 Task: Look for space in Bichena, Ethiopia from 7th July, 2023 to 15th July, 2023 for 6 adults in price range Rs.15000 to Rs.20000. Place can be entire place with 3 bedrooms having 3 beds and 3 bathrooms. Property type can be house, flat, hotel. Booking option can be shelf check-in. Required host language is English.
Action: Mouse moved to (366, 79)
Screenshot: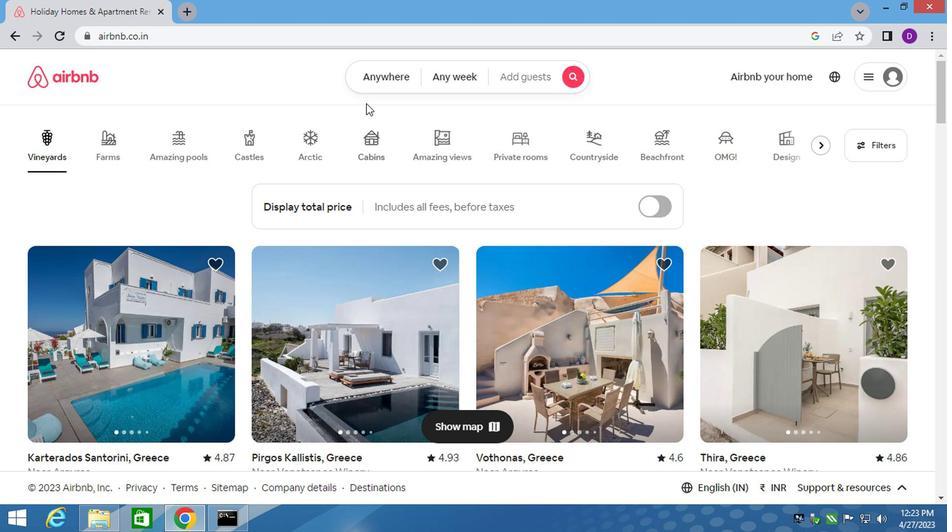 
Action: Mouse pressed left at (366, 79)
Screenshot: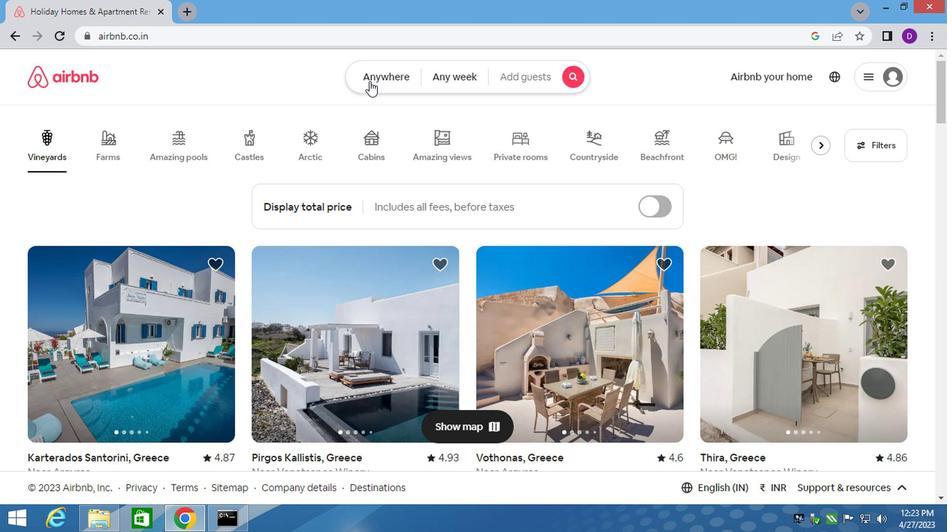 
Action: Mouse moved to (228, 132)
Screenshot: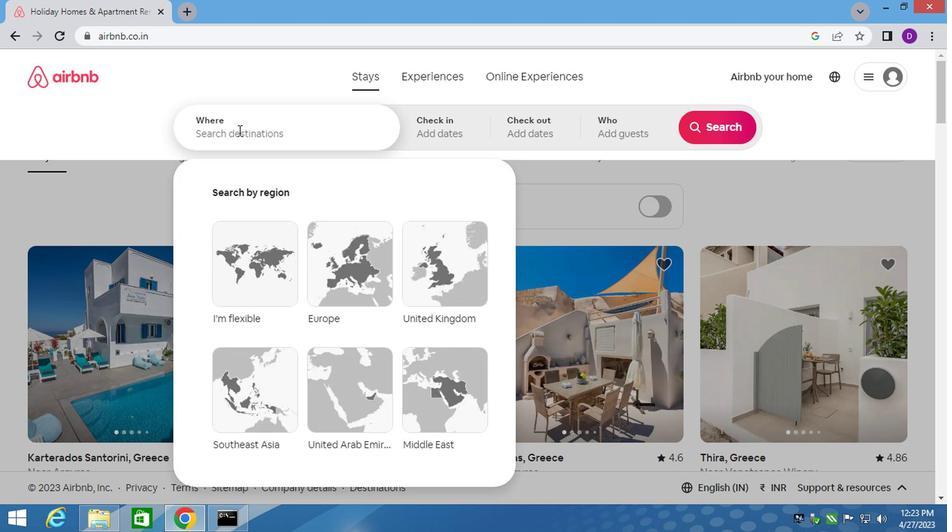 
Action: Mouse pressed left at (228, 132)
Screenshot: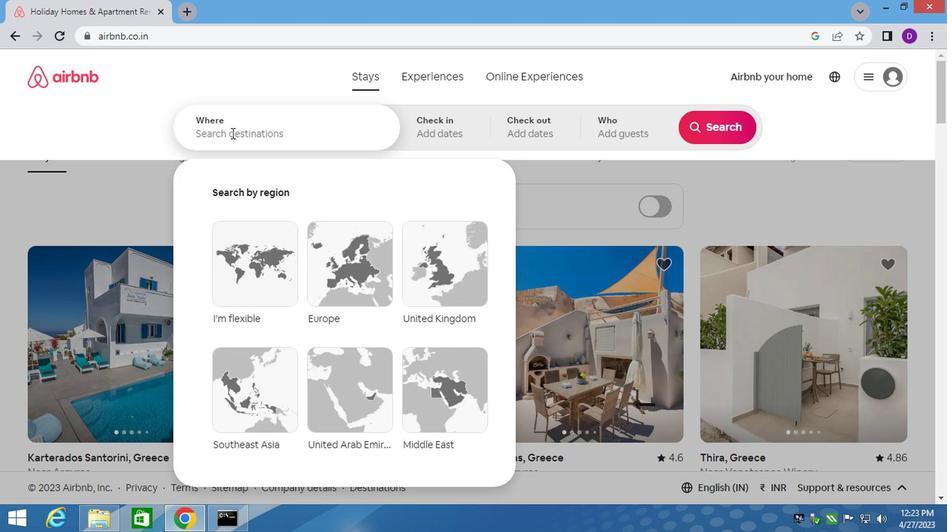 
Action: Key pressed <Key.shift>BICHENA,<Key.space><Key.shift>
Screenshot: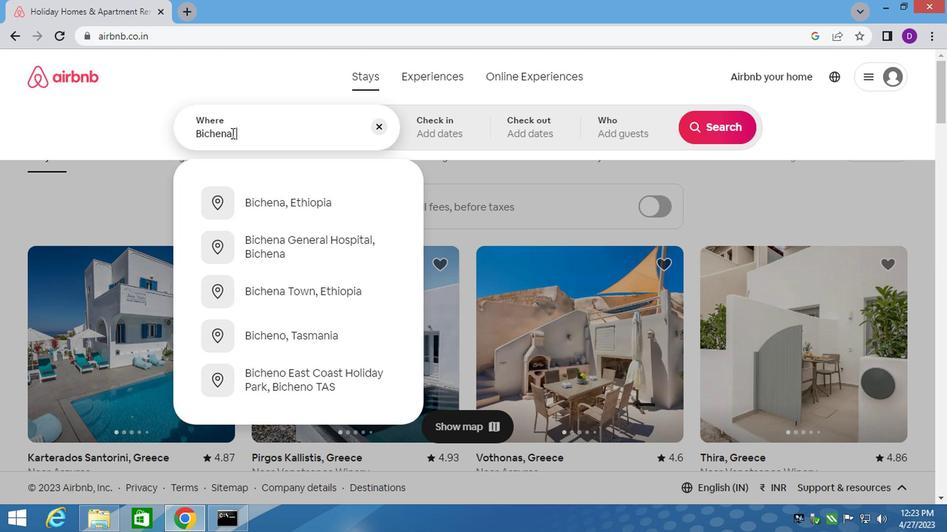 
Action: Mouse moved to (255, 190)
Screenshot: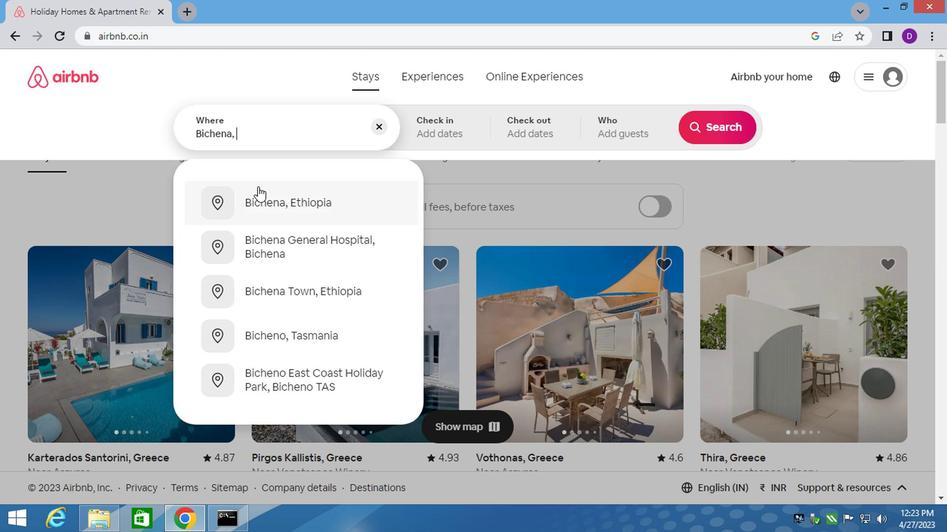 
Action: Mouse pressed left at (255, 190)
Screenshot: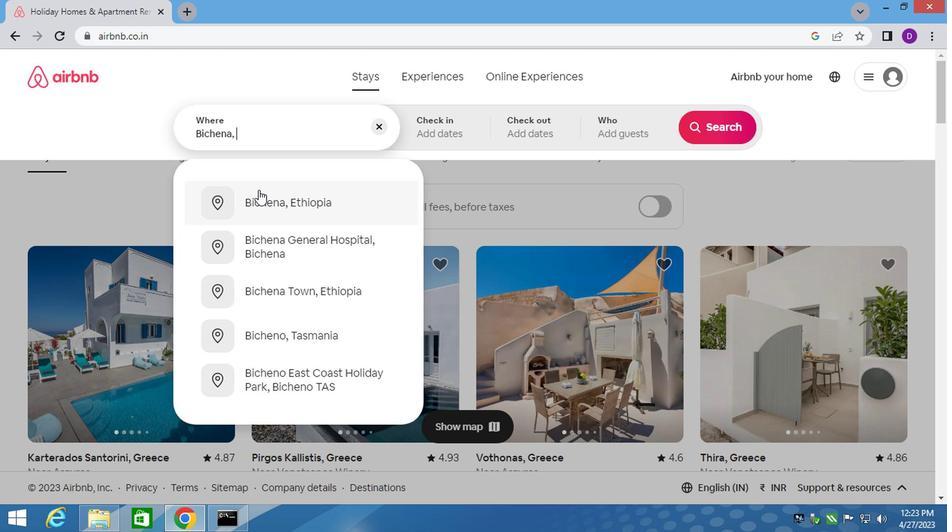 
Action: Mouse moved to (696, 238)
Screenshot: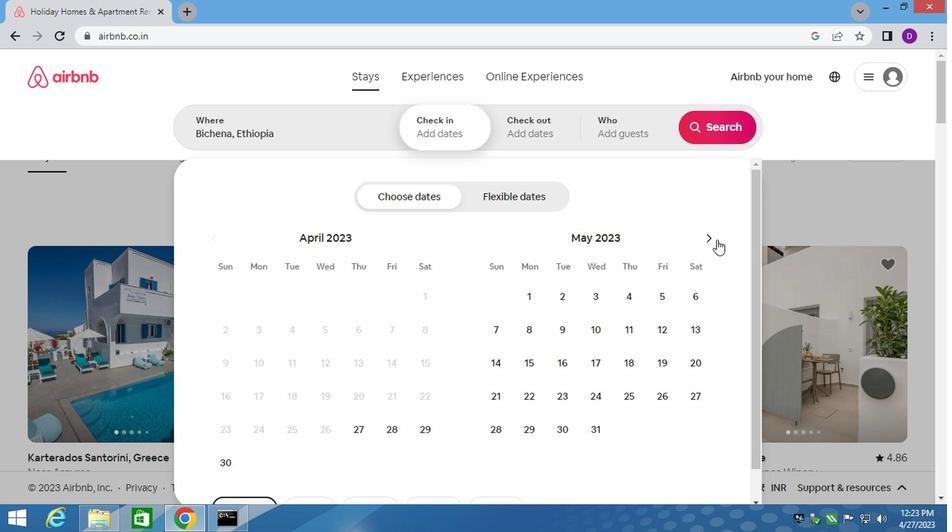 
Action: Mouse pressed left at (696, 238)
Screenshot: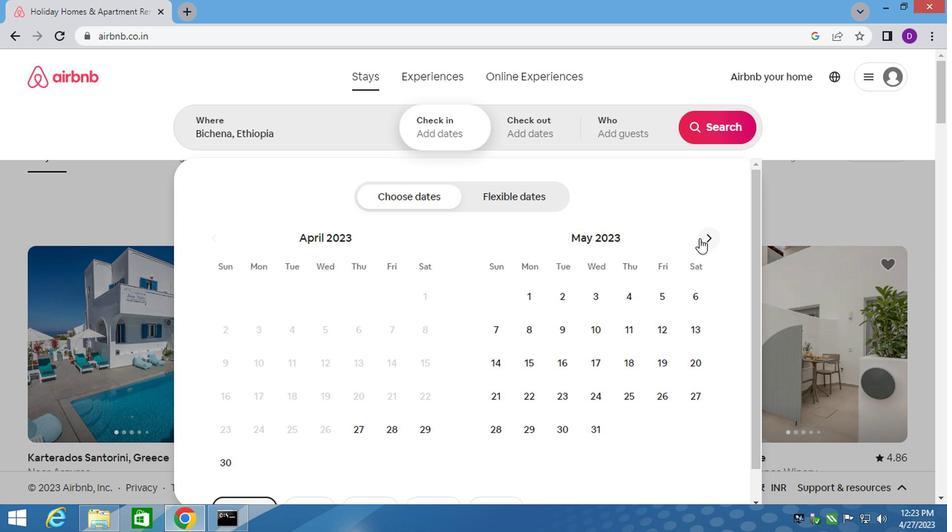 
Action: Mouse moved to (701, 238)
Screenshot: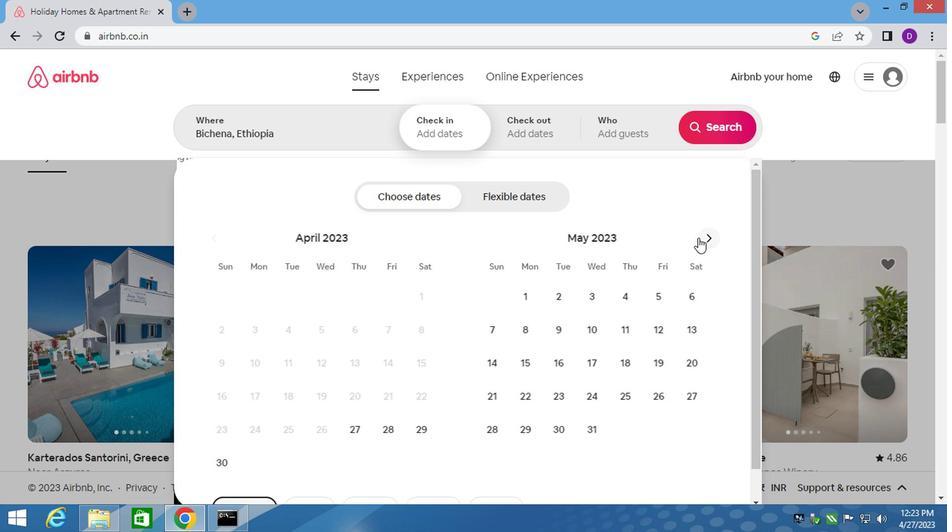 
Action: Mouse pressed left at (701, 238)
Screenshot: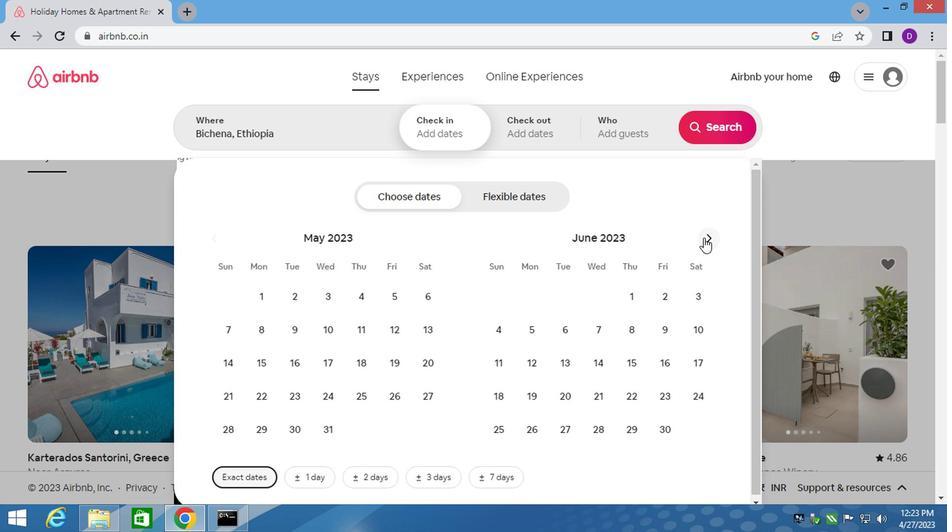 
Action: Mouse moved to (655, 325)
Screenshot: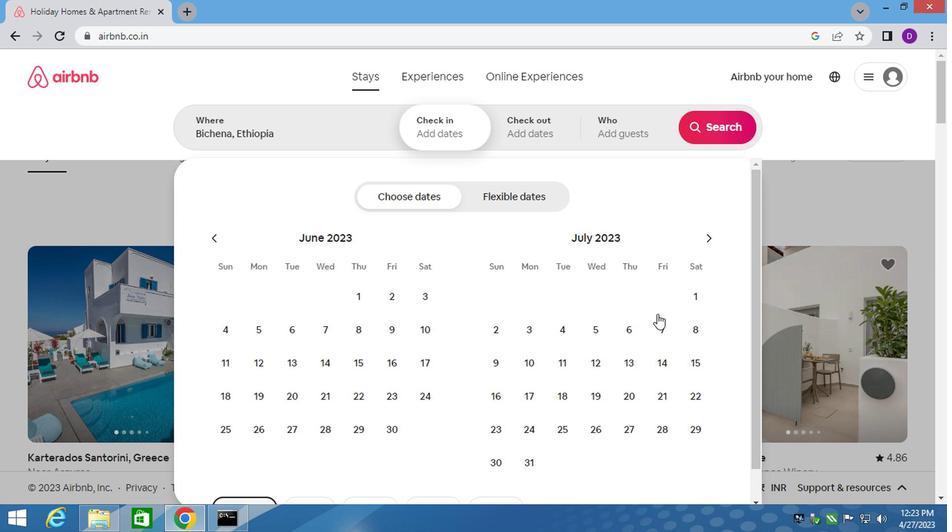
Action: Mouse pressed left at (655, 325)
Screenshot: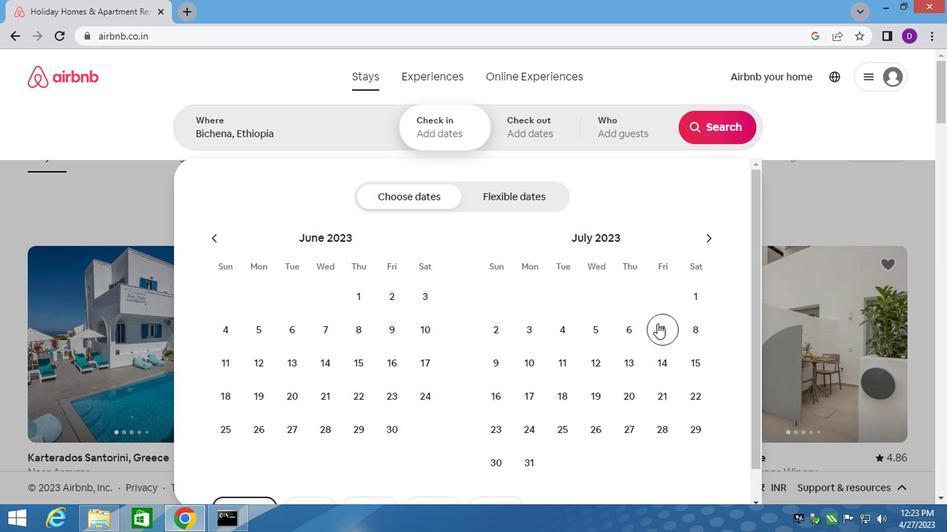 
Action: Mouse moved to (678, 356)
Screenshot: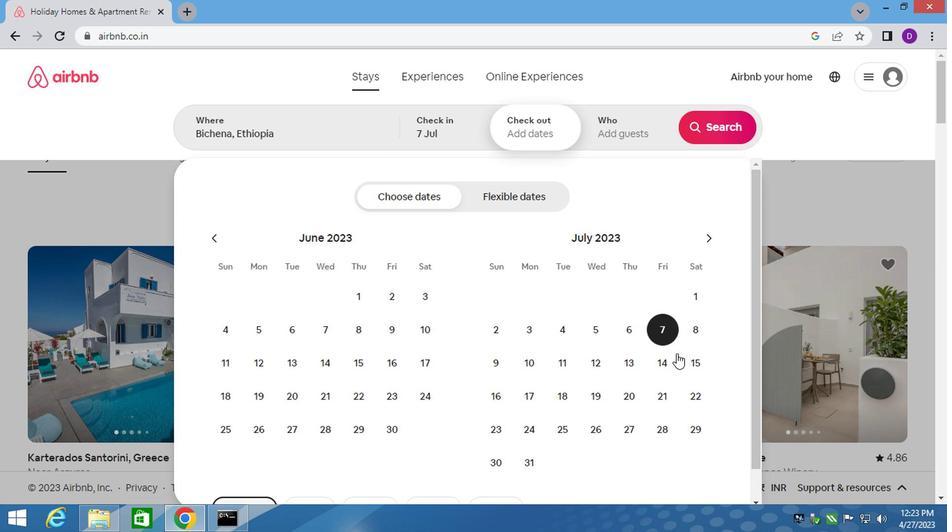 
Action: Mouse pressed left at (678, 356)
Screenshot: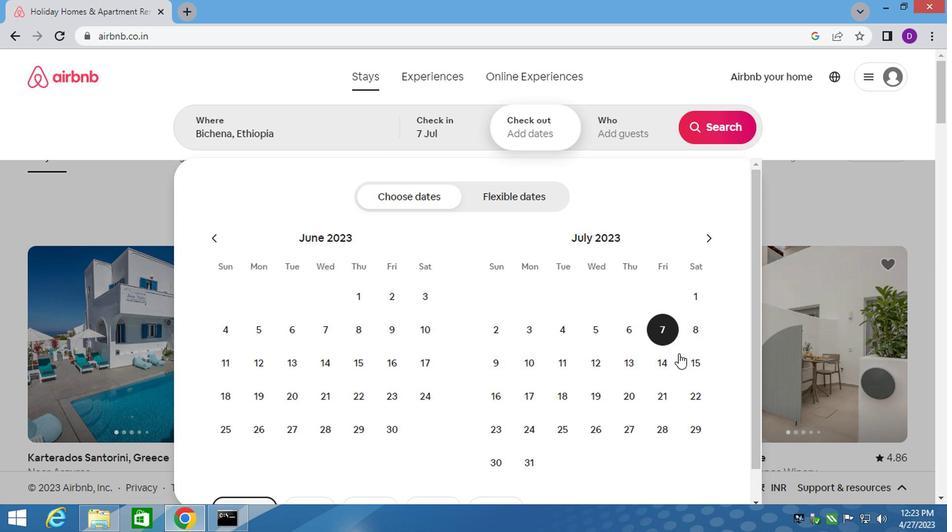 
Action: Mouse moved to (695, 363)
Screenshot: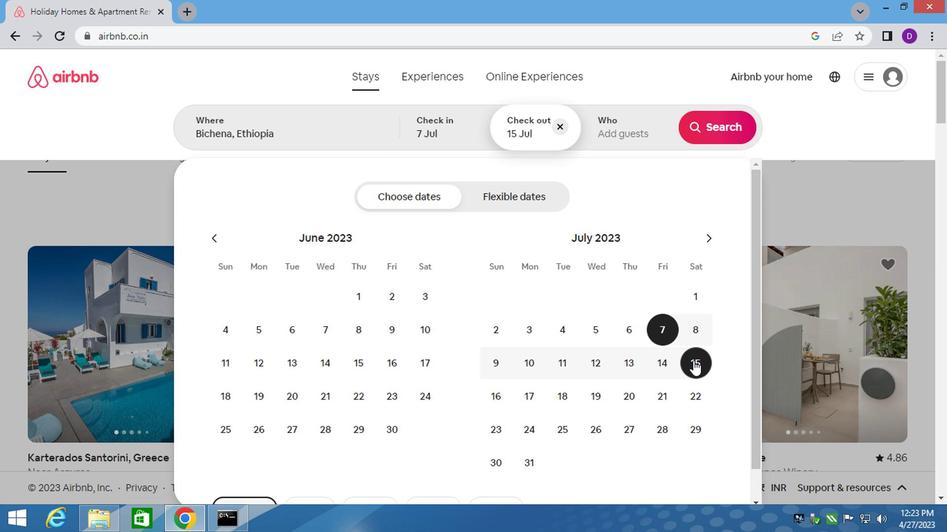 
Action: Mouse pressed left at (695, 363)
Screenshot: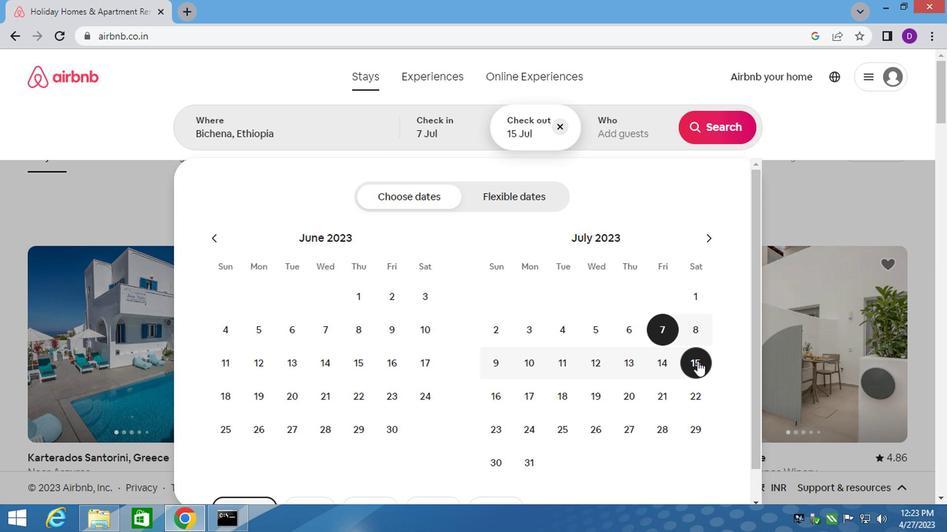 
Action: Mouse moved to (613, 122)
Screenshot: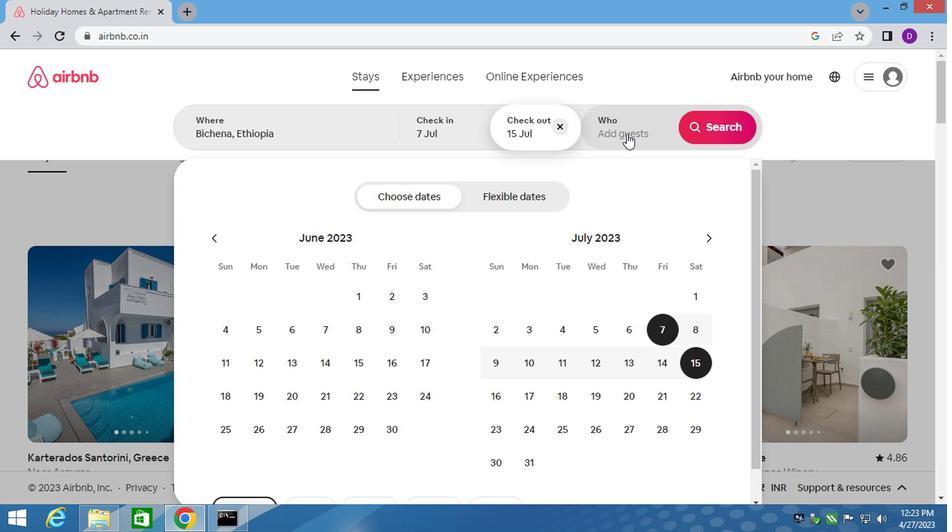 
Action: Mouse pressed left at (613, 122)
Screenshot: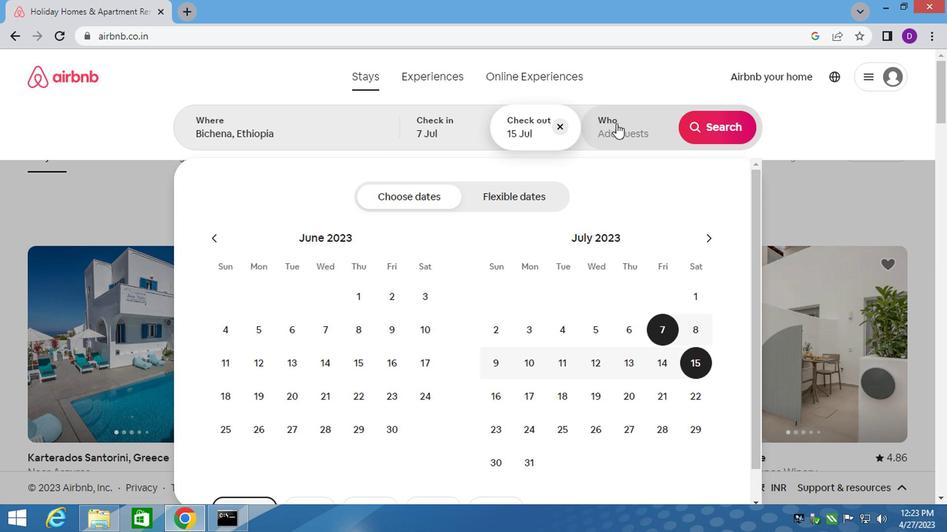 
Action: Mouse moved to (718, 205)
Screenshot: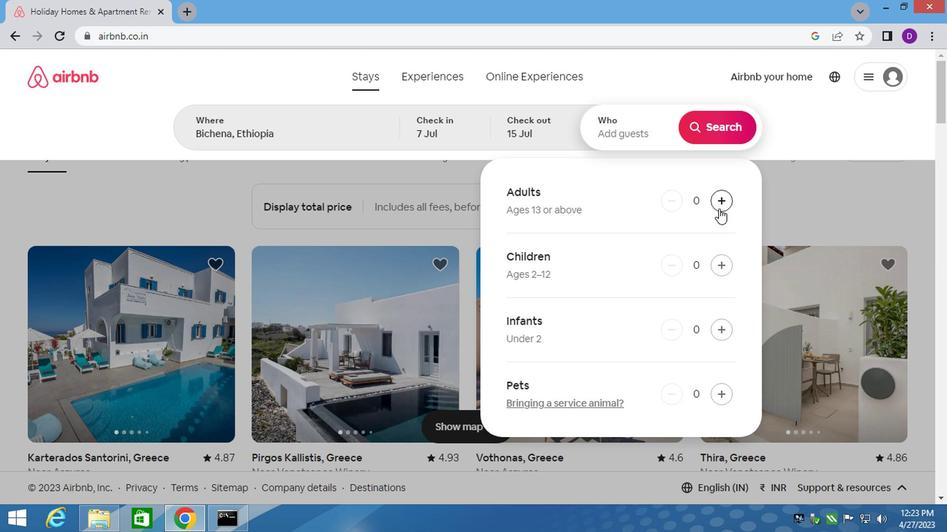 
Action: Mouse pressed left at (718, 205)
Screenshot: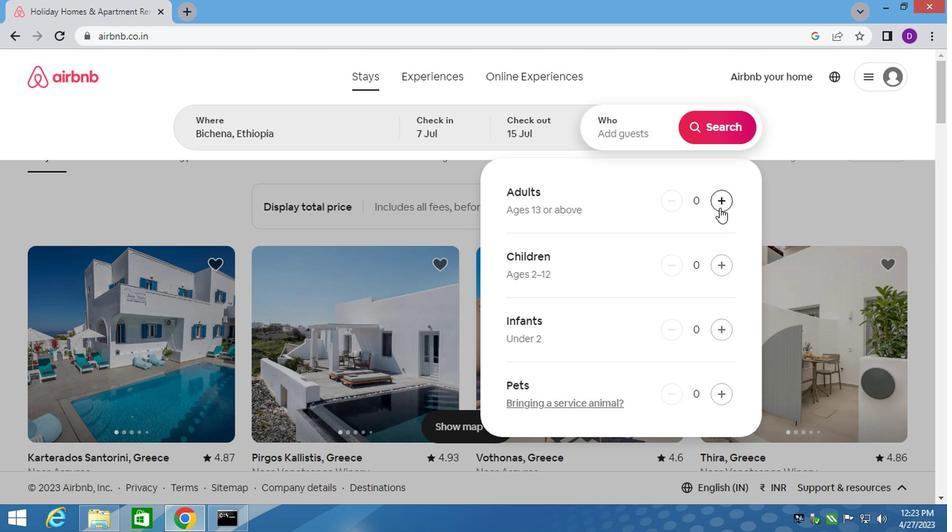 
Action: Mouse pressed left at (718, 205)
Screenshot: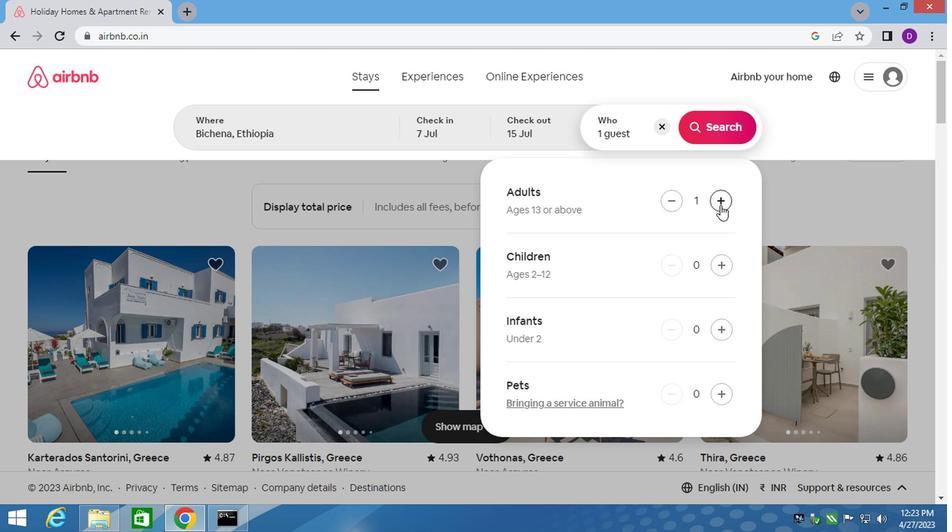 
Action: Mouse pressed left at (718, 205)
Screenshot: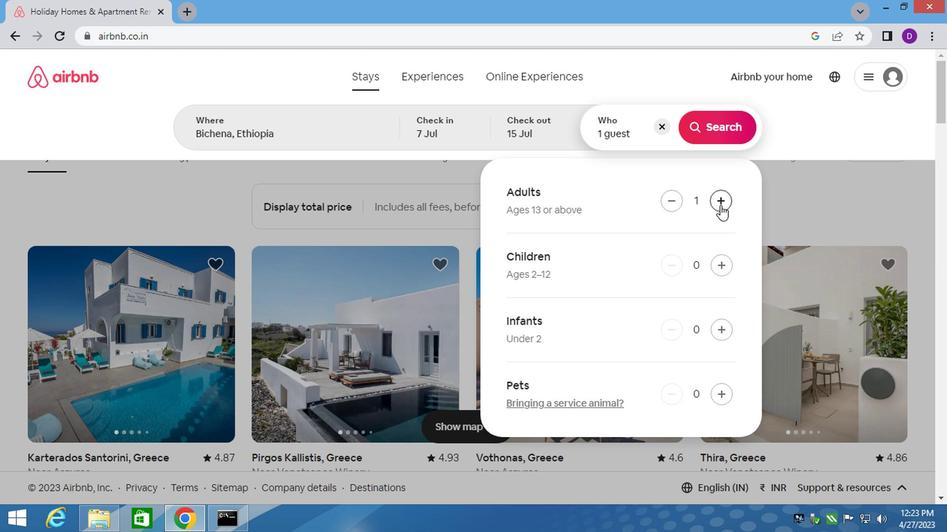 
Action: Mouse pressed left at (718, 205)
Screenshot: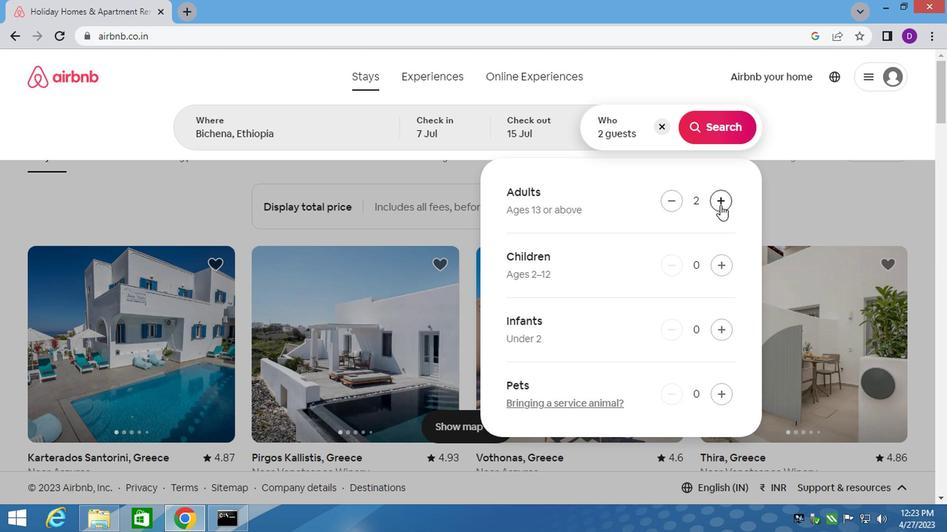 
Action: Mouse pressed left at (718, 205)
Screenshot: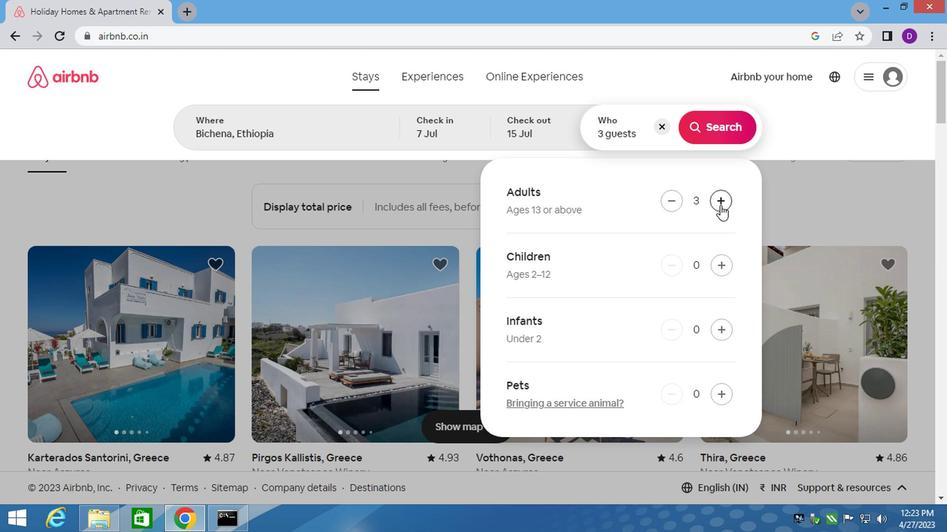 
Action: Mouse pressed left at (718, 205)
Screenshot: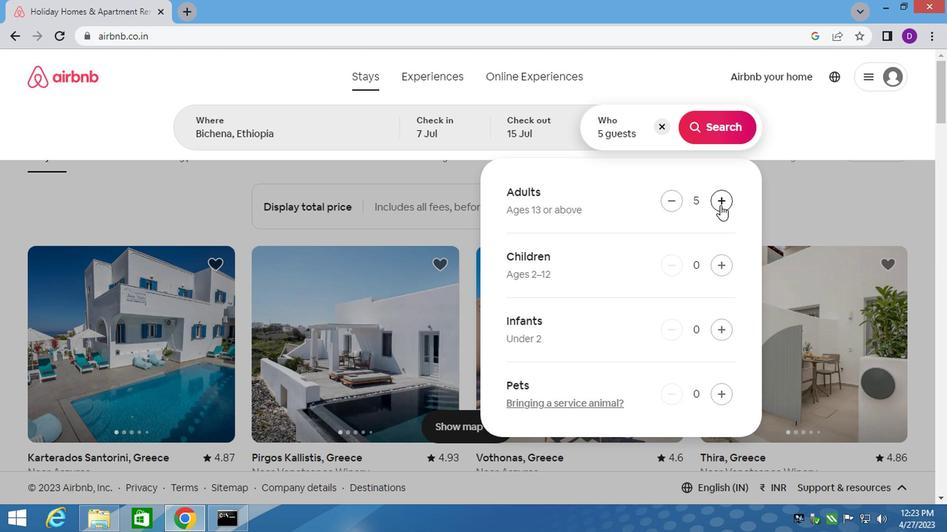 
Action: Mouse moved to (707, 124)
Screenshot: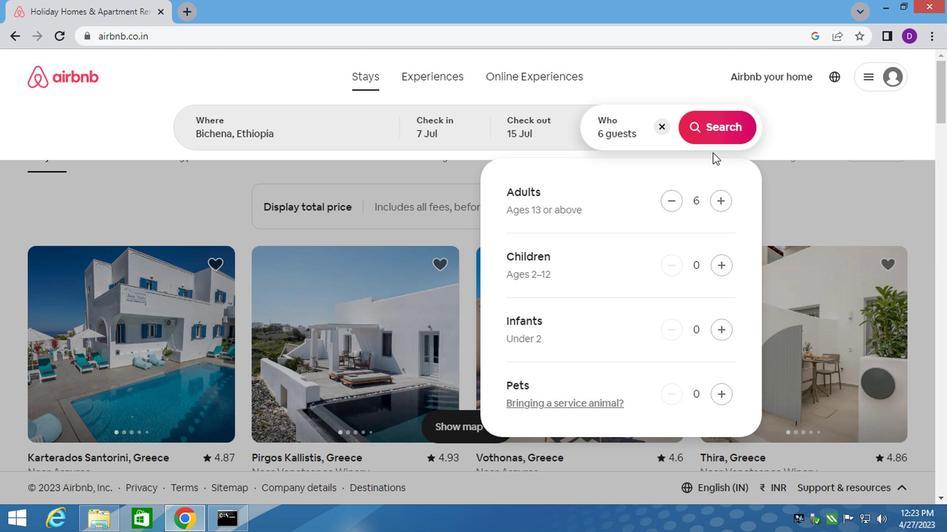 
Action: Mouse pressed left at (707, 124)
Screenshot: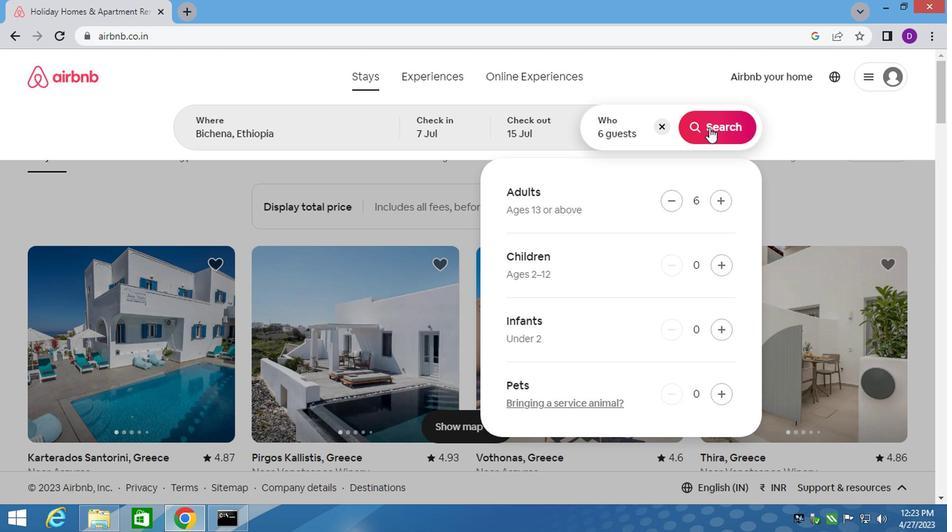 
Action: Mouse moved to (872, 132)
Screenshot: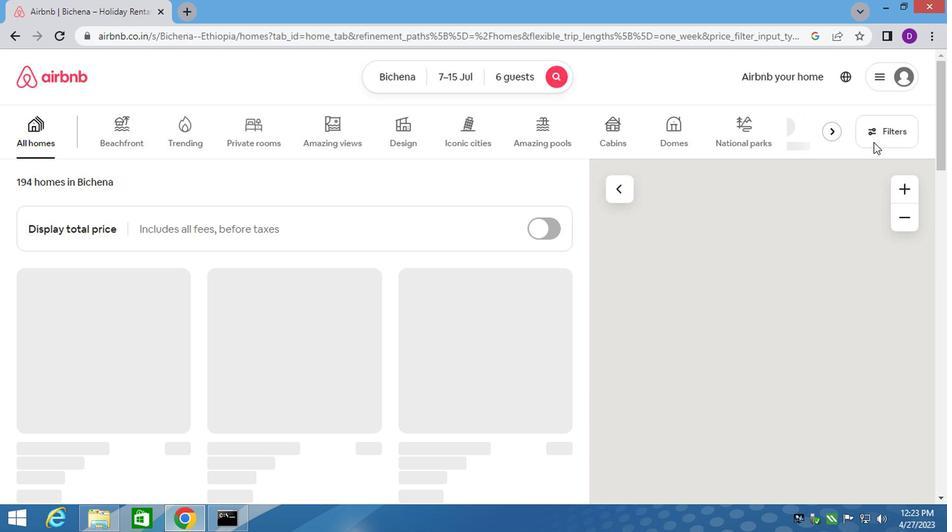 
Action: Mouse pressed left at (872, 132)
Screenshot: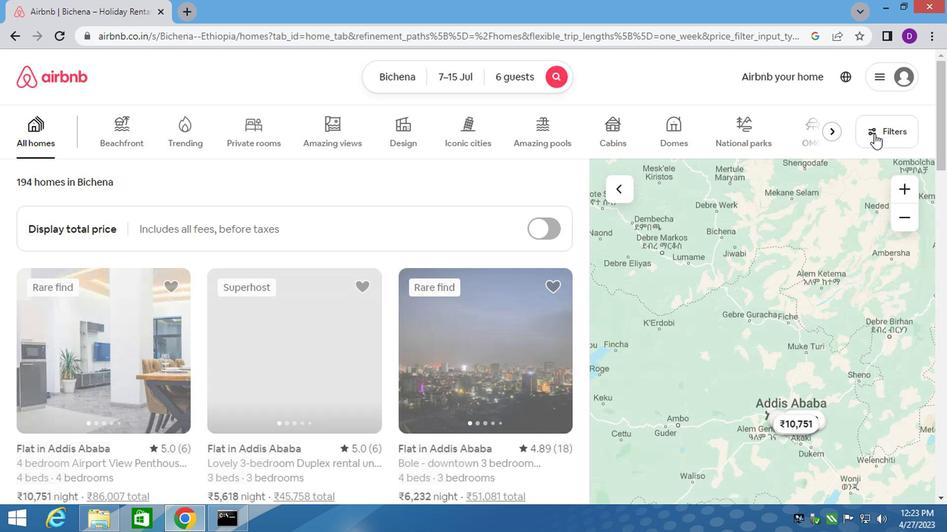 
Action: Mouse moved to (283, 310)
Screenshot: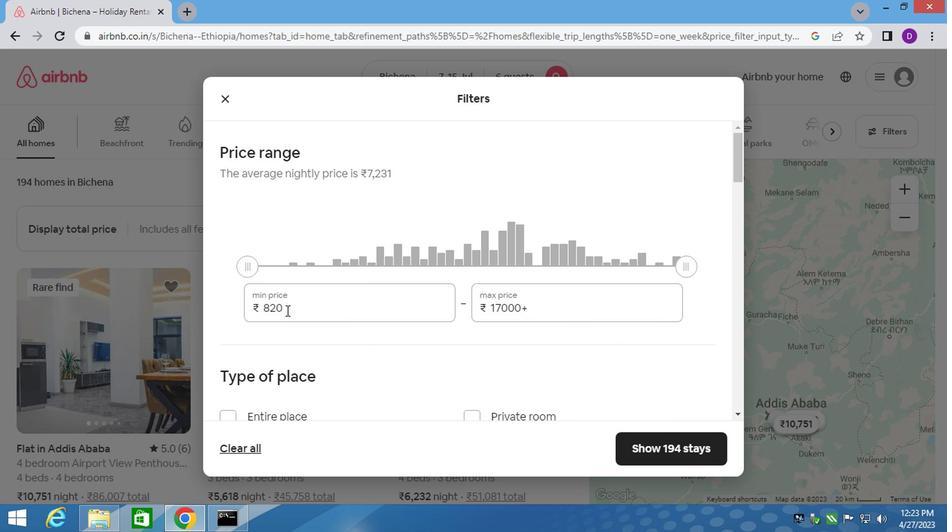 
Action: Mouse pressed left at (283, 310)
Screenshot: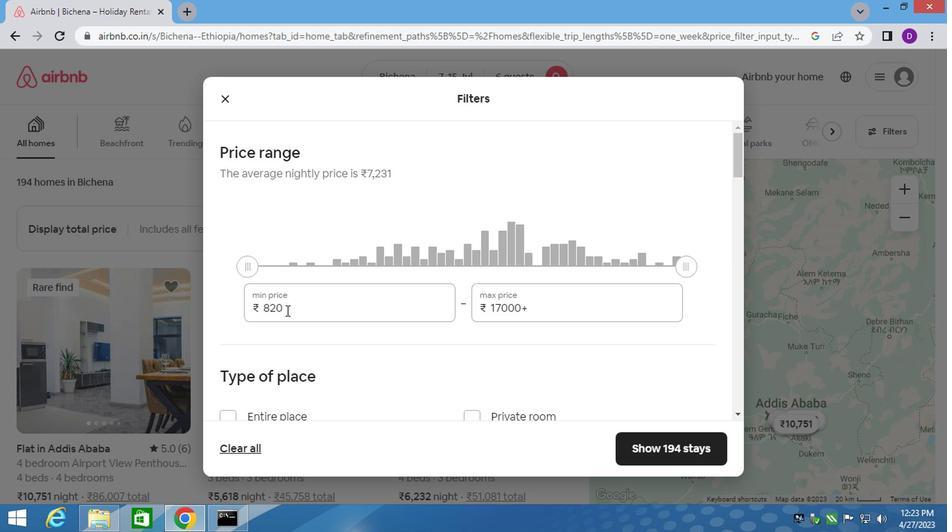 
Action: Mouse pressed left at (283, 310)
Screenshot: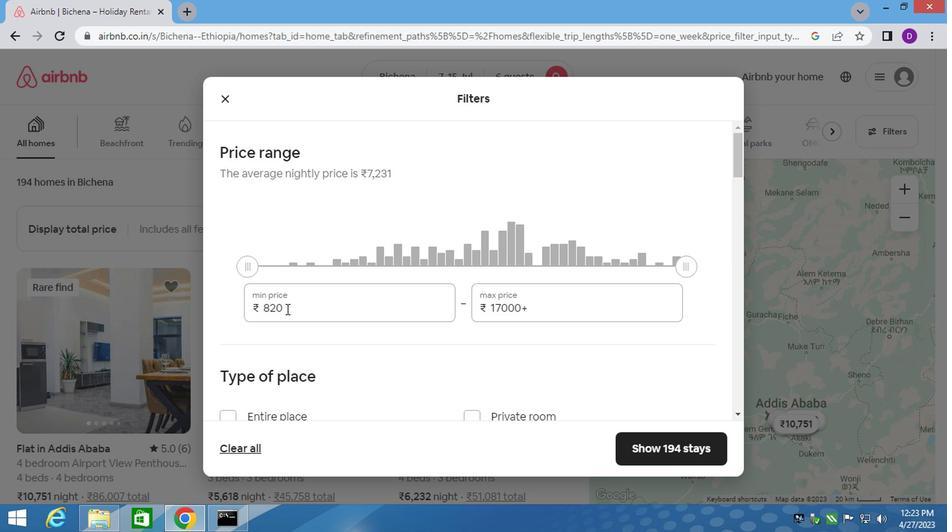 
Action: Mouse moved to (266, 305)
Screenshot: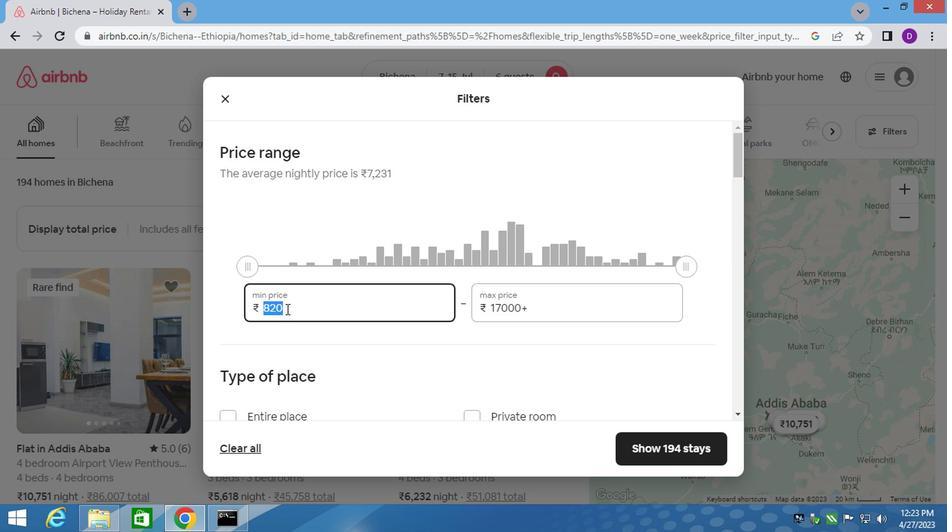 
Action: Key pressed 15000<Key.tab>20000
Screenshot: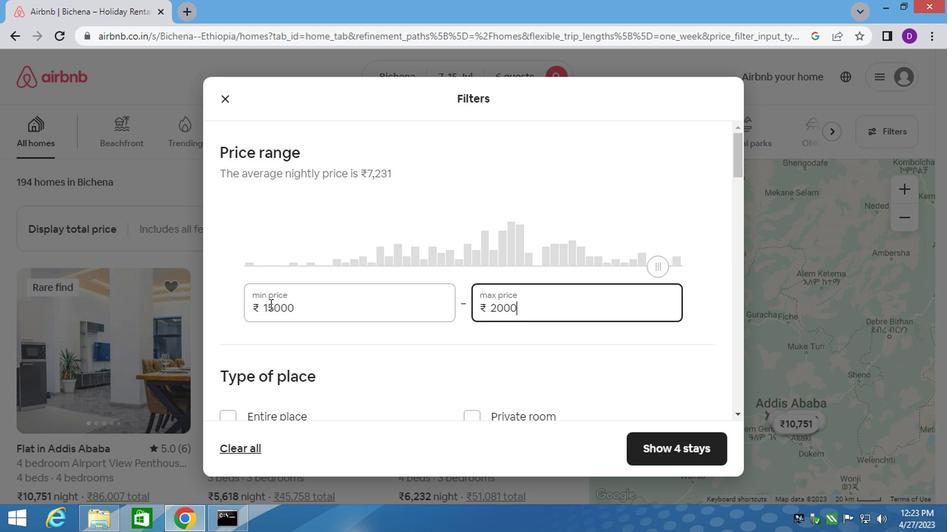 
Action: Mouse moved to (264, 310)
Screenshot: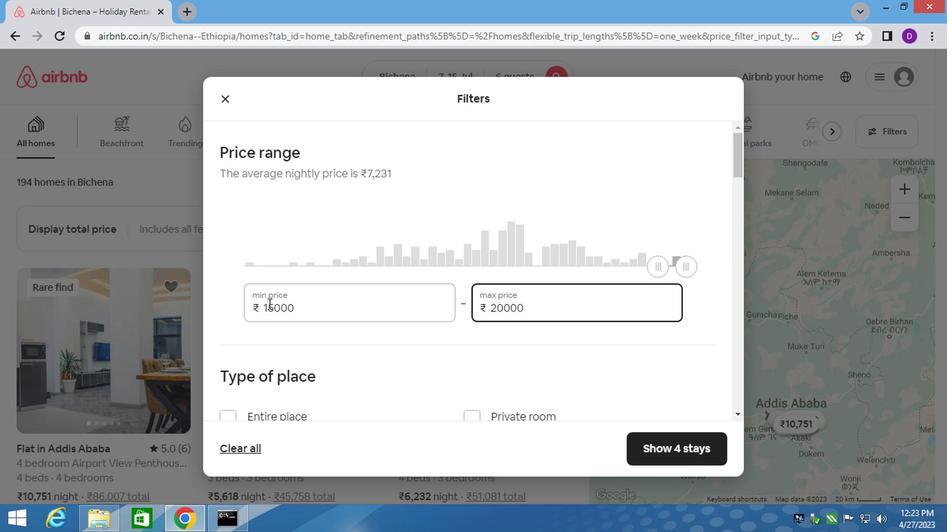 
Action: Mouse scrolled (264, 310) with delta (0, 0)
Screenshot: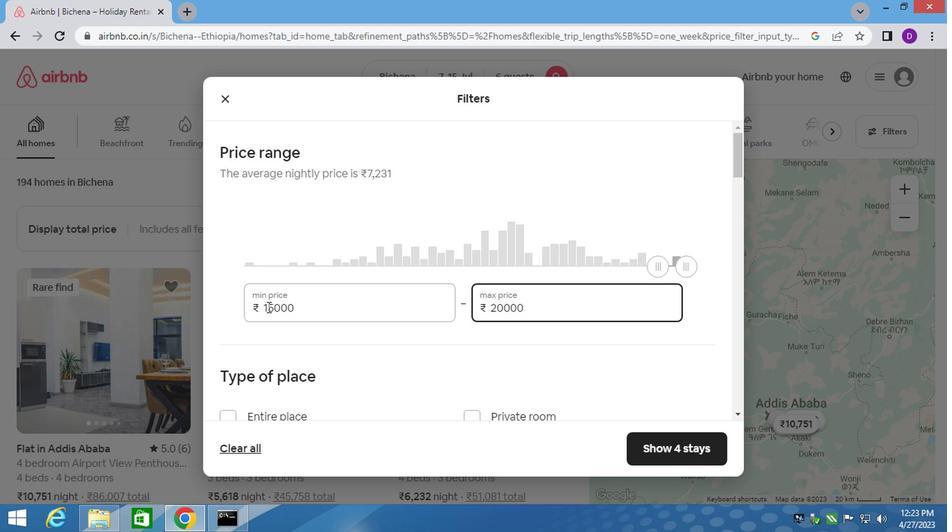 
Action: Mouse scrolled (264, 310) with delta (0, 0)
Screenshot: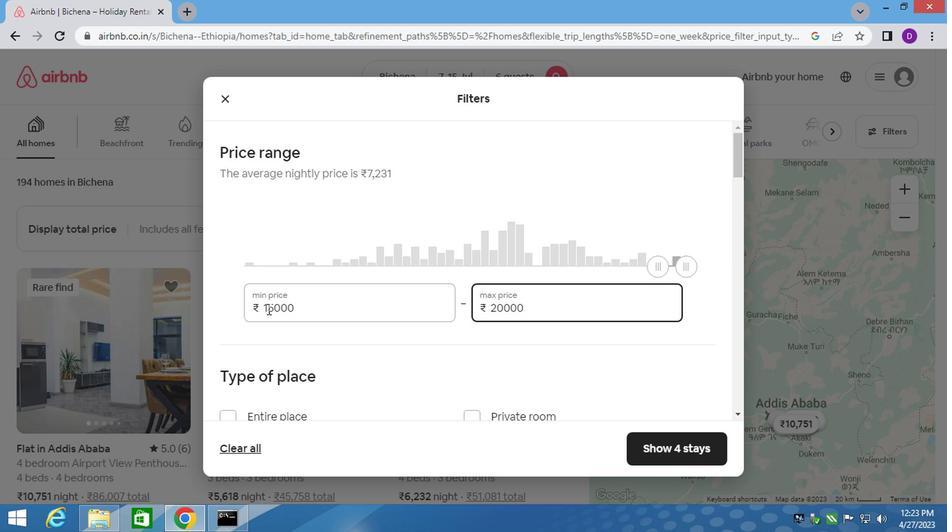 
Action: Mouse moved to (225, 290)
Screenshot: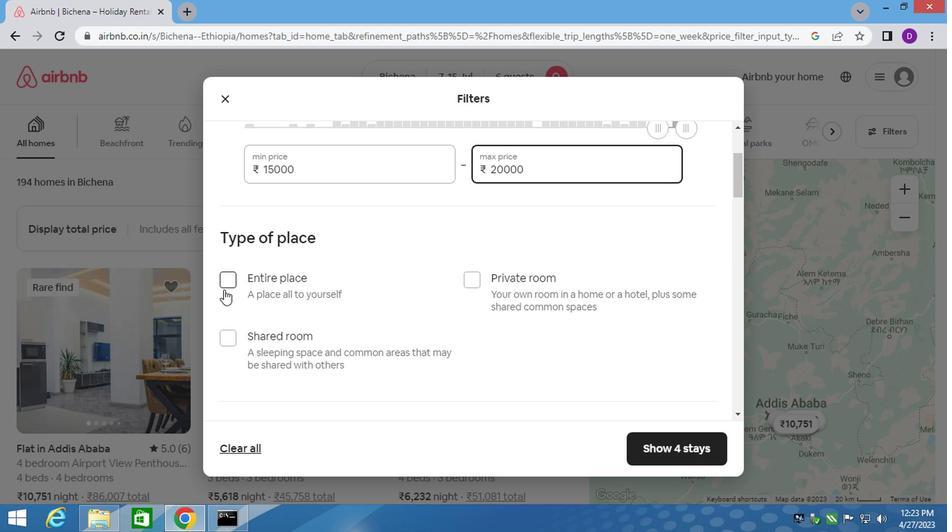 
Action: Mouse pressed left at (225, 290)
Screenshot: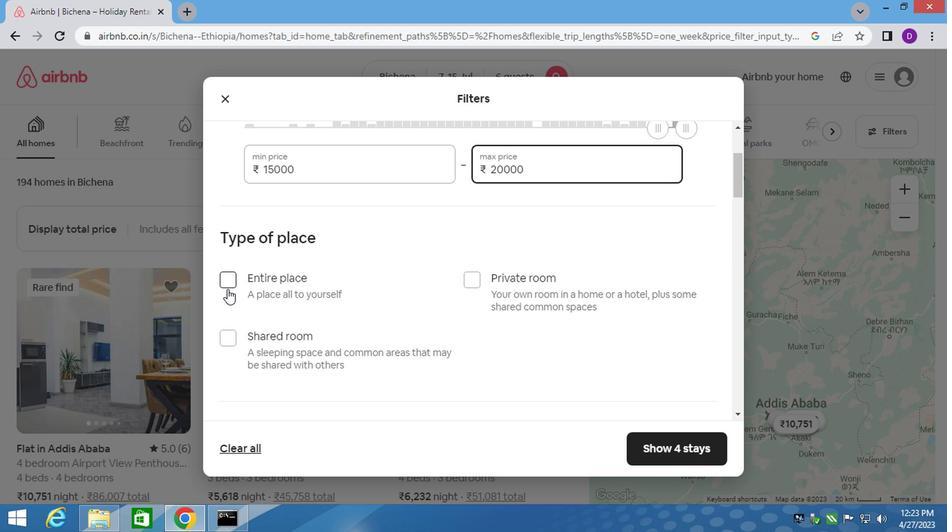
Action: Mouse moved to (228, 287)
Screenshot: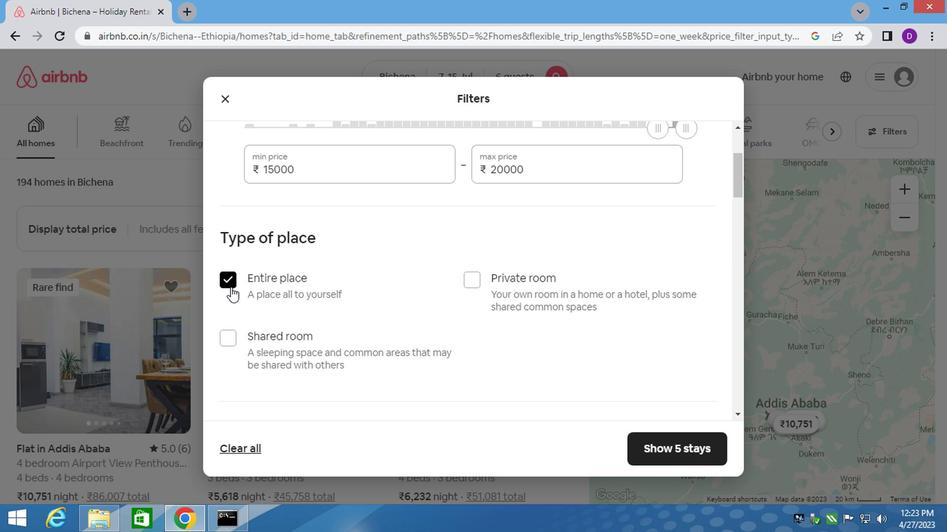 
Action: Mouse scrolled (228, 287) with delta (0, 0)
Screenshot: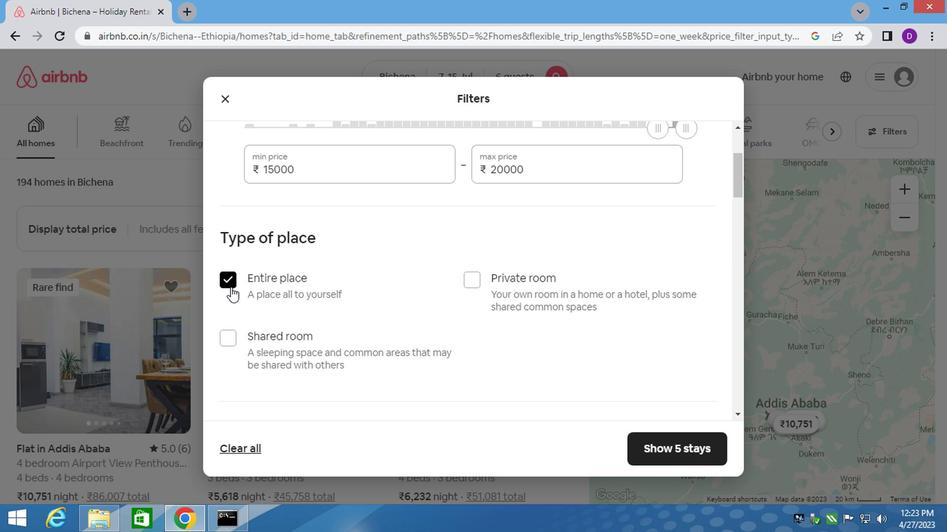 
Action: Mouse moved to (228, 287)
Screenshot: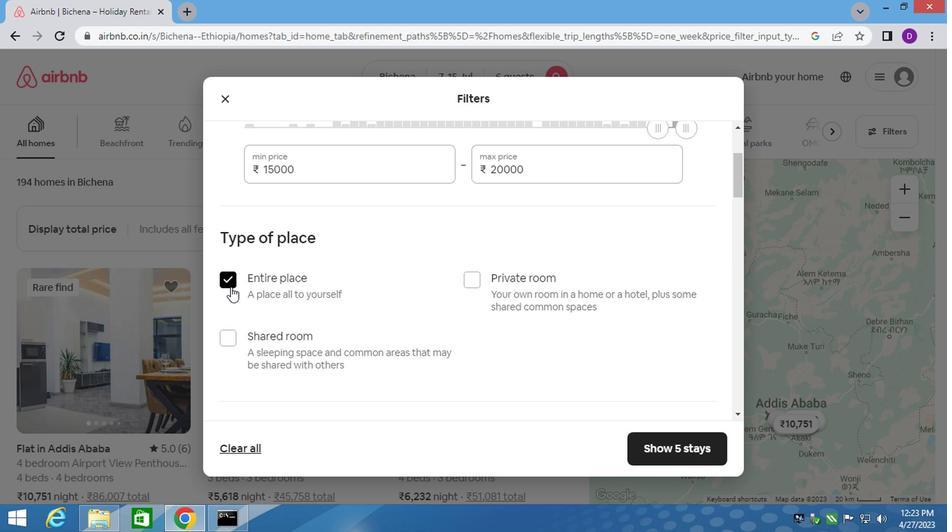 
Action: Mouse scrolled (228, 287) with delta (0, 0)
Screenshot: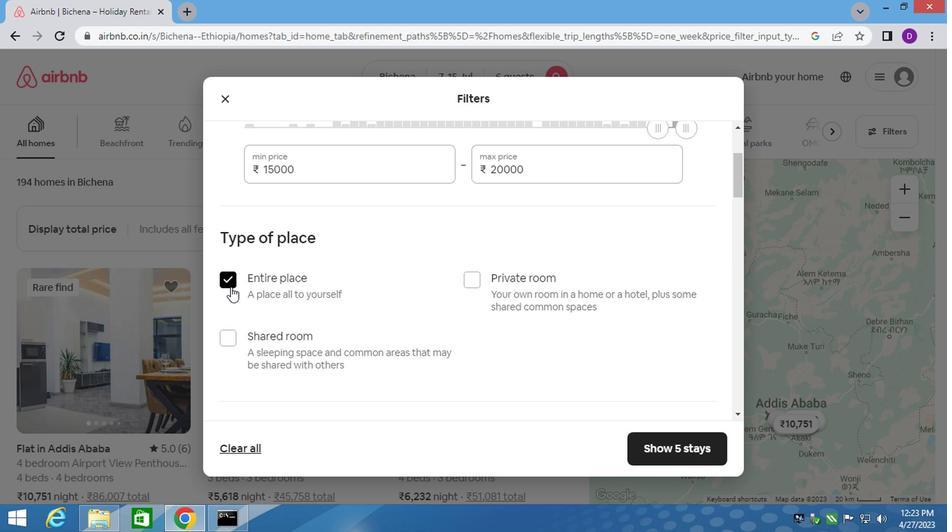 
Action: Mouse moved to (229, 287)
Screenshot: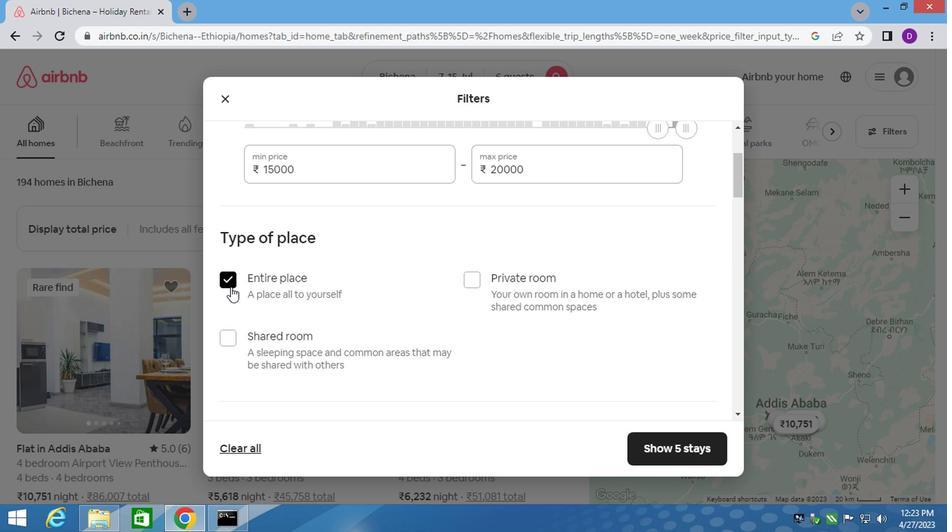 
Action: Mouse scrolled (229, 286) with delta (0, 0)
Screenshot: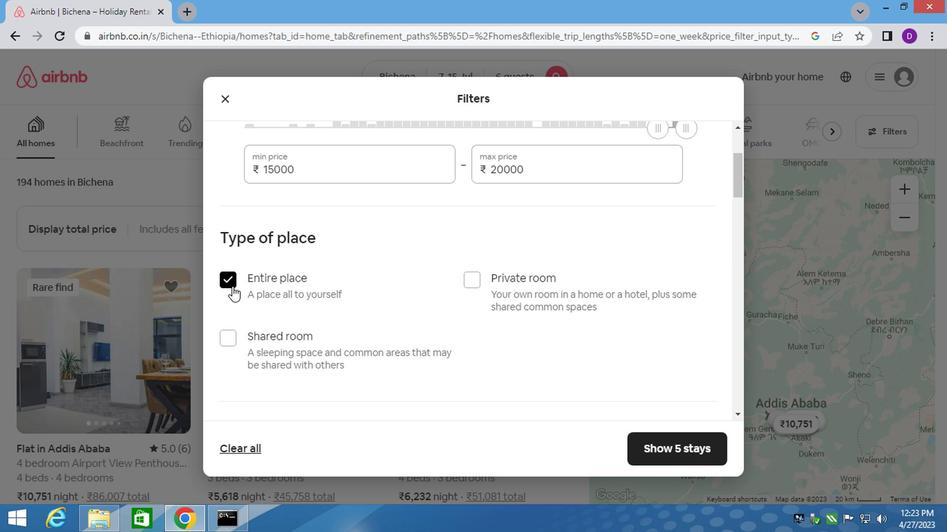 
Action: Mouse moved to (259, 295)
Screenshot: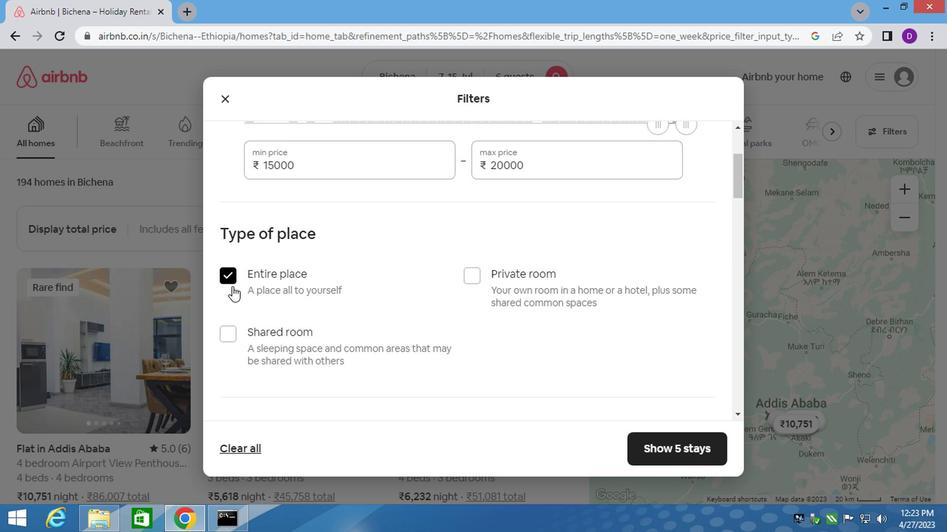 
Action: Mouse scrolled (235, 288) with delta (0, 0)
Screenshot: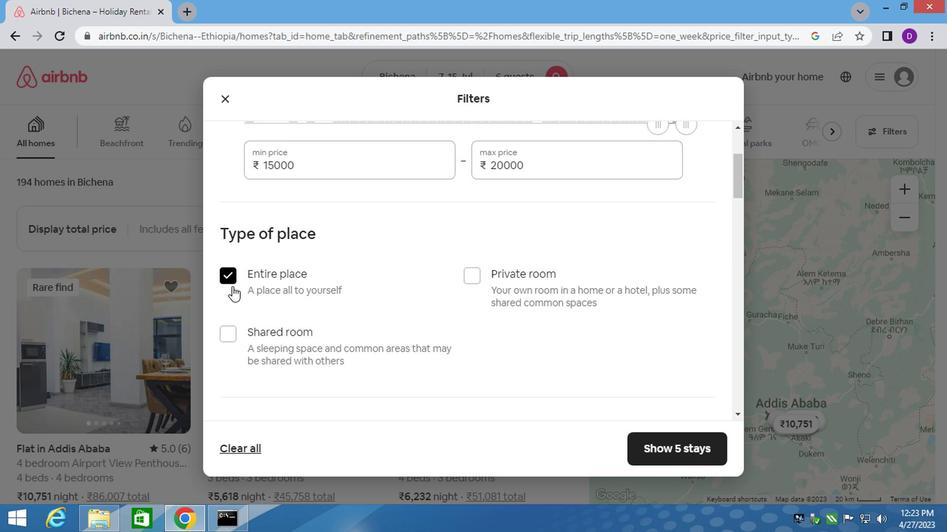 
Action: Mouse moved to (380, 225)
Screenshot: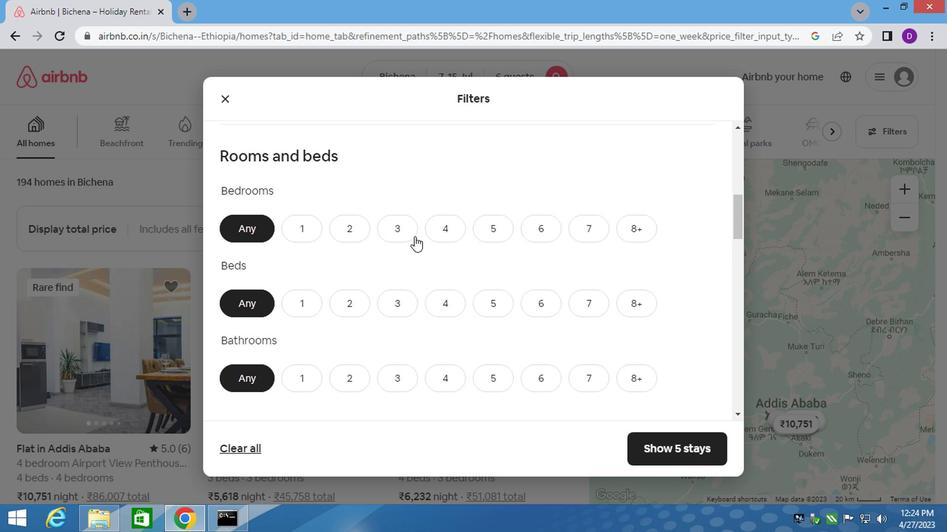 
Action: Mouse pressed left at (380, 225)
Screenshot: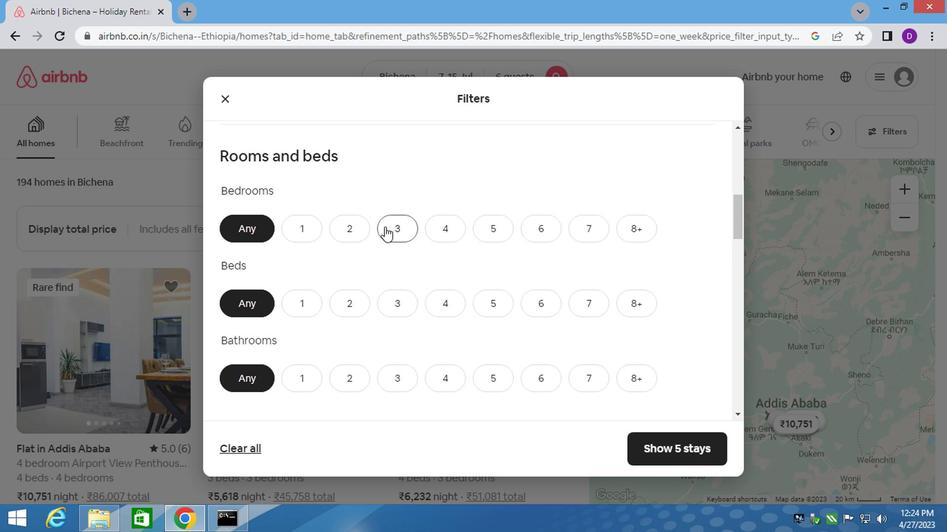
Action: Mouse moved to (398, 297)
Screenshot: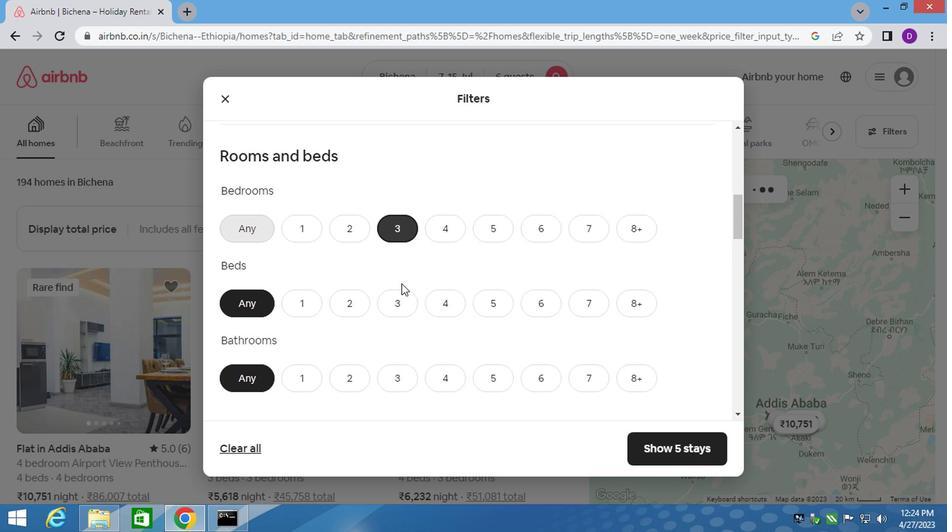 
Action: Mouse pressed left at (398, 297)
Screenshot: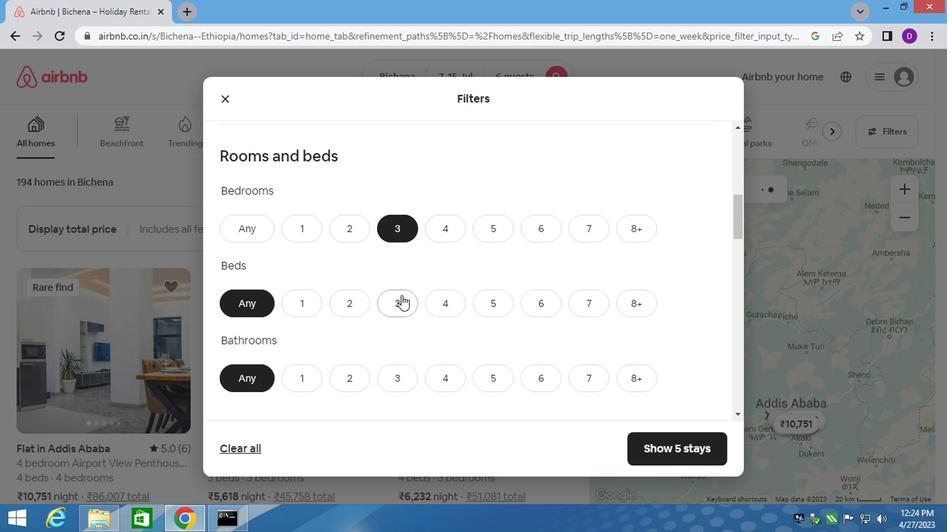 
Action: Mouse moved to (390, 379)
Screenshot: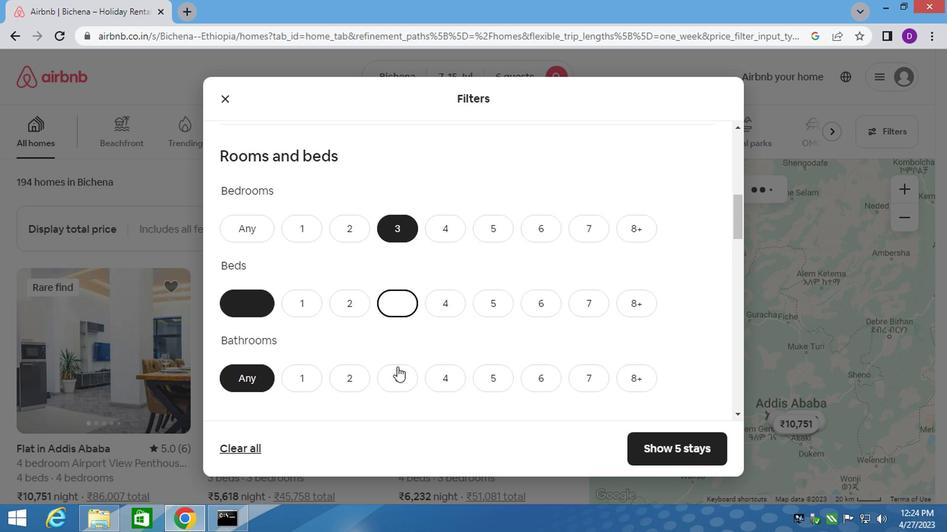 
Action: Mouse pressed left at (390, 379)
Screenshot: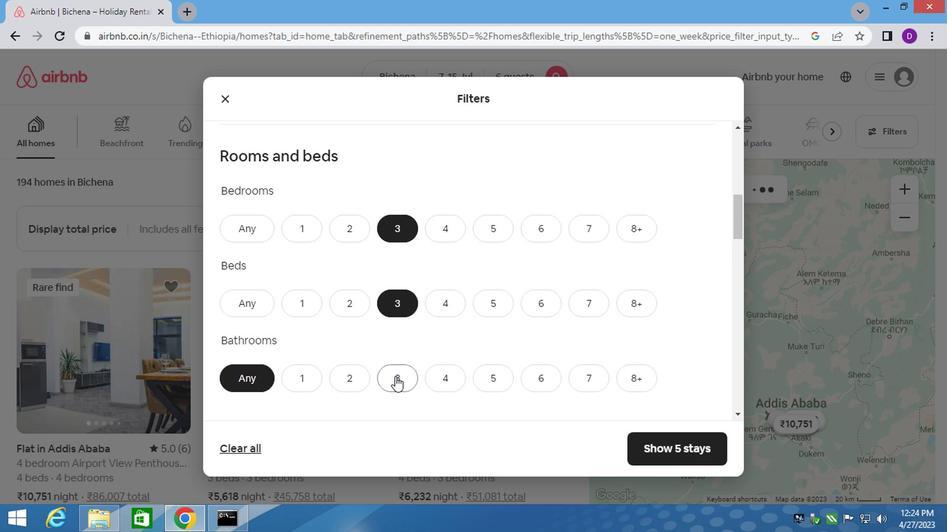 
Action: Mouse moved to (430, 369)
Screenshot: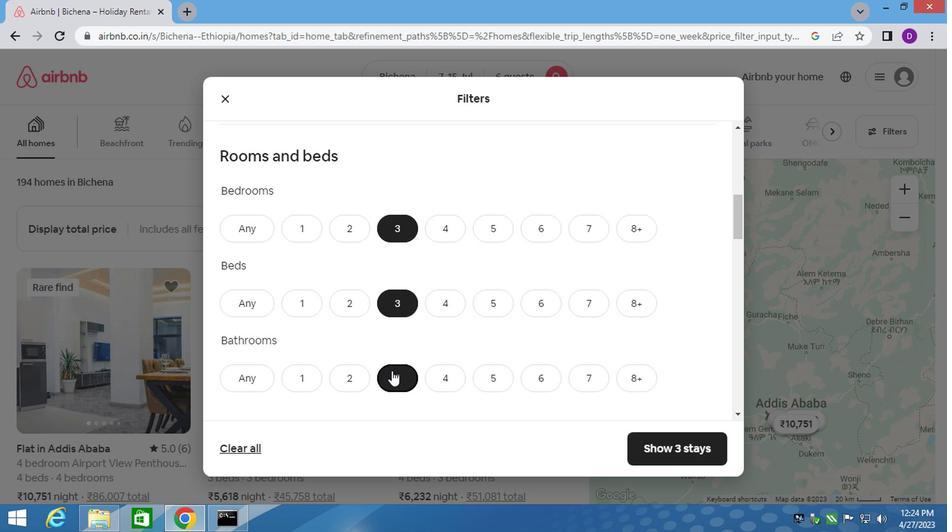 
Action: Mouse scrolled (430, 368) with delta (0, 0)
Screenshot: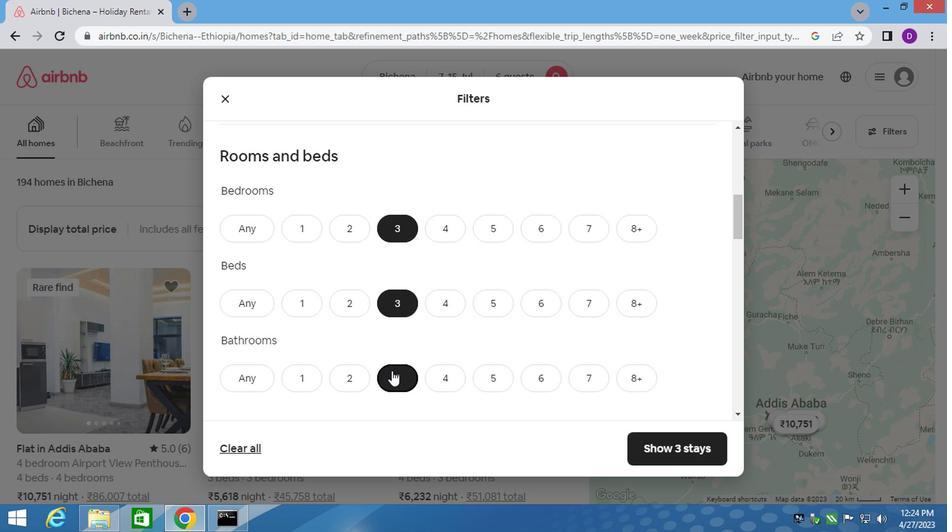
Action: Mouse scrolled (430, 368) with delta (0, 0)
Screenshot: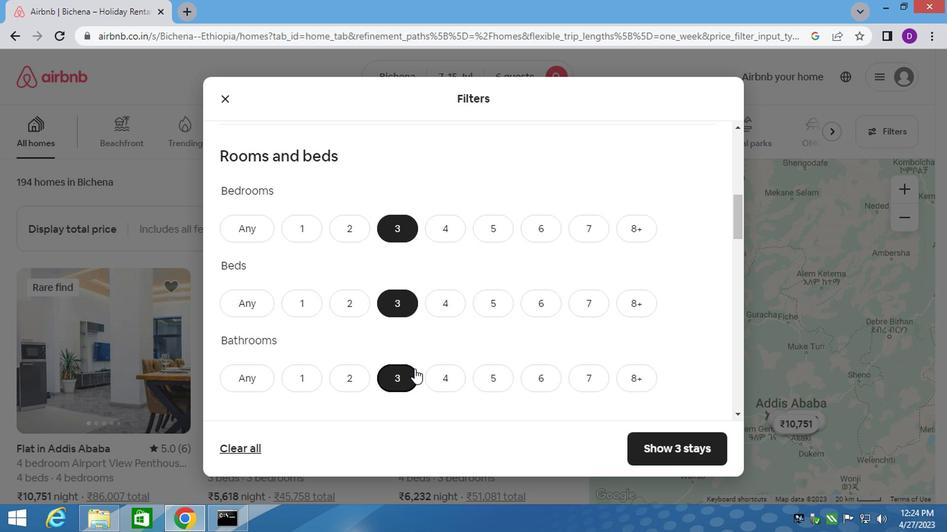 
Action: Mouse scrolled (430, 368) with delta (0, 0)
Screenshot: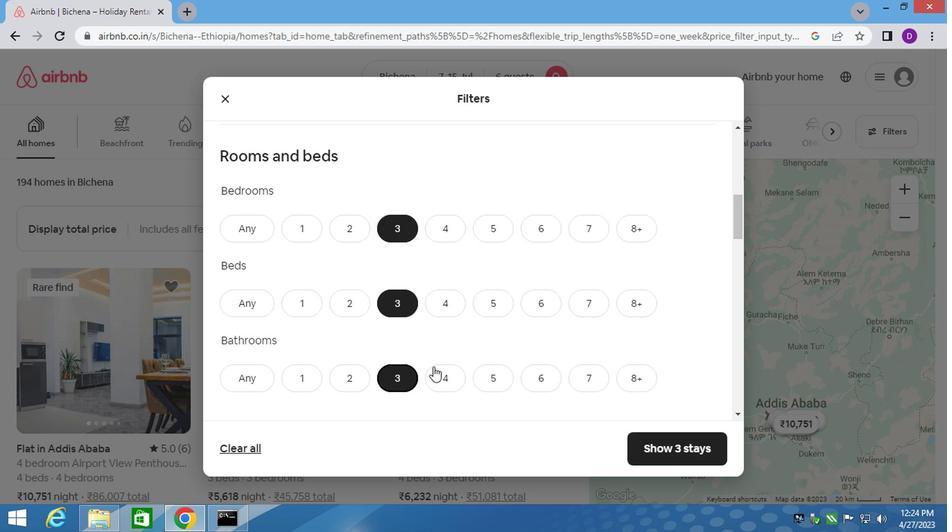 
Action: Mouse moved to (276, 319)
Screenshot: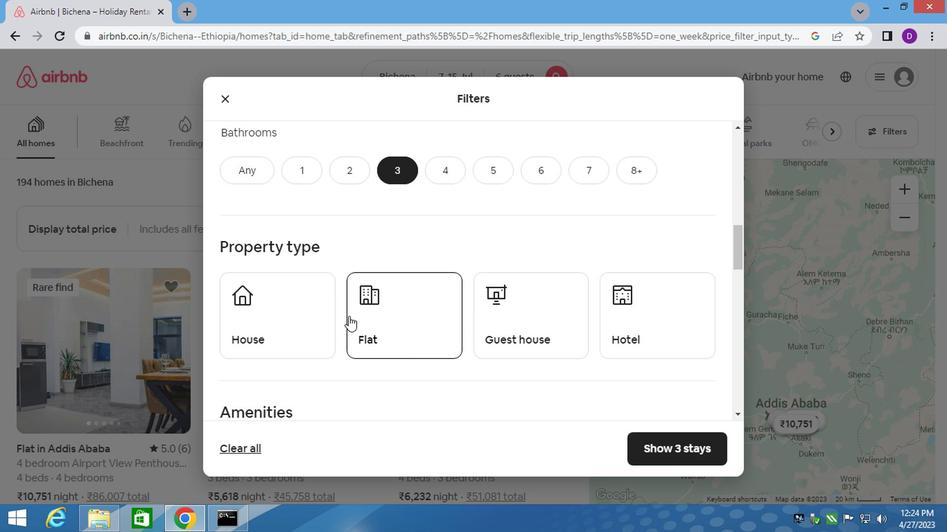
Action: Mouse pressed left at (276, 319)
Screenshot: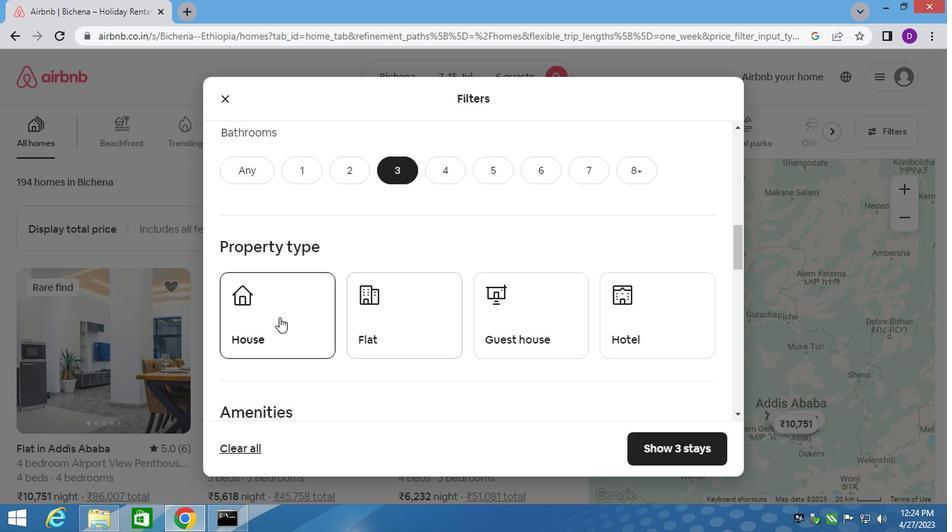 
Action: Mouse moved to (403, 318)
Screenshot: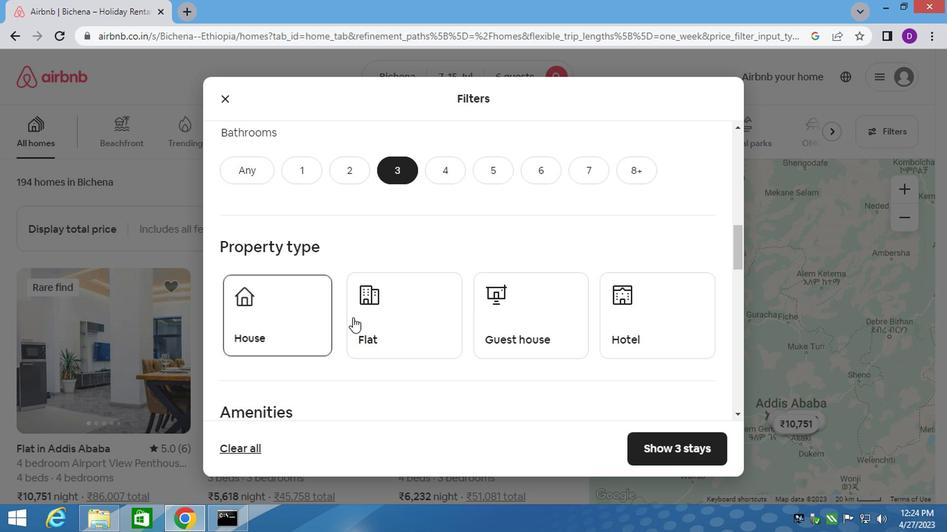 
Action: Mouse pressed left at (403, 318)
Screenshot: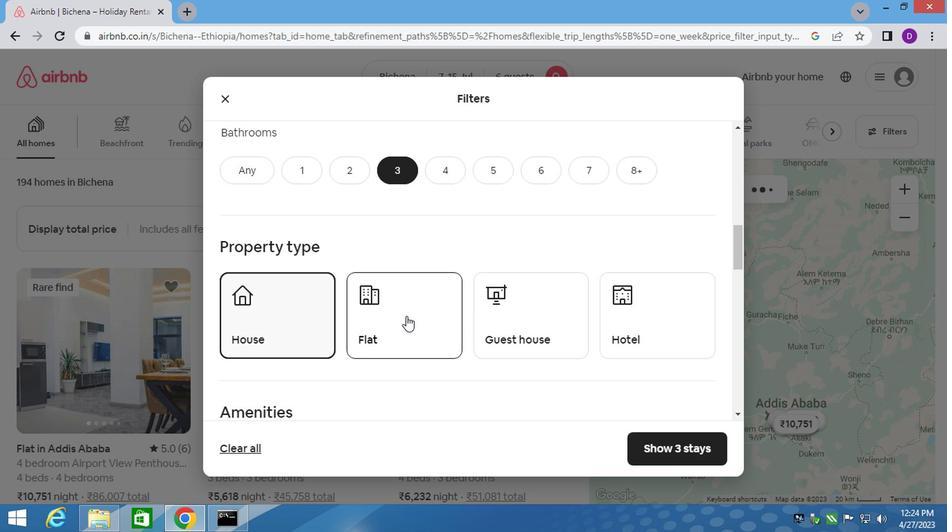 
Action: Mouse moved to (626, 316)
Screenshot: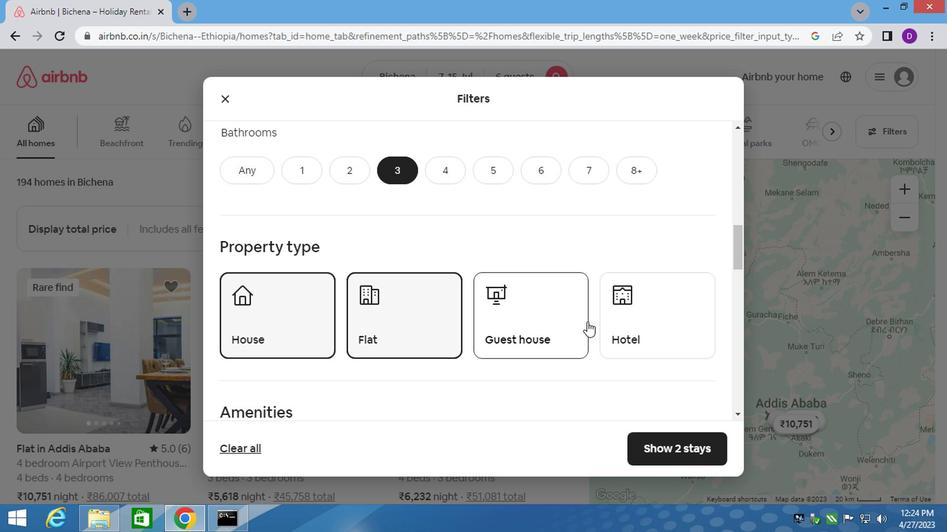 
Action: Mouse pressed left at (626, 316)
Screenshot: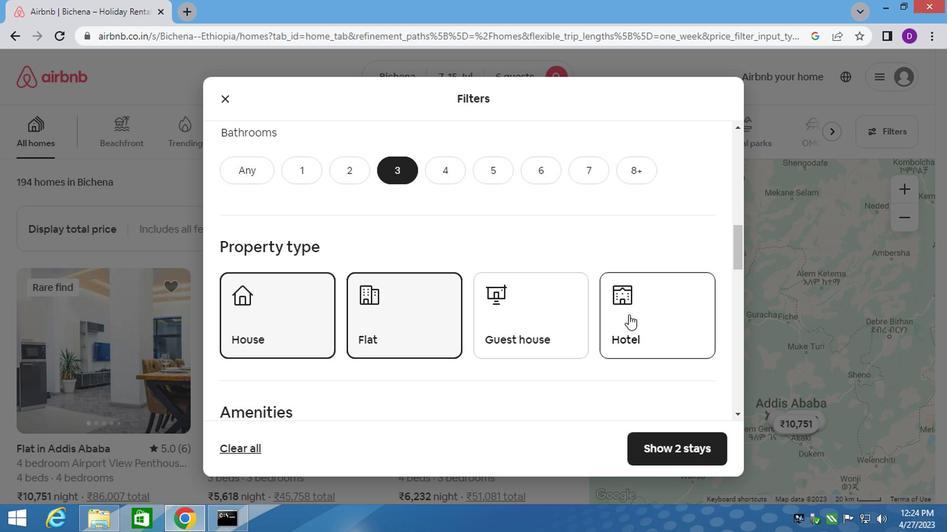 
Action: Mouse moved to (480, 331)
Screenshot: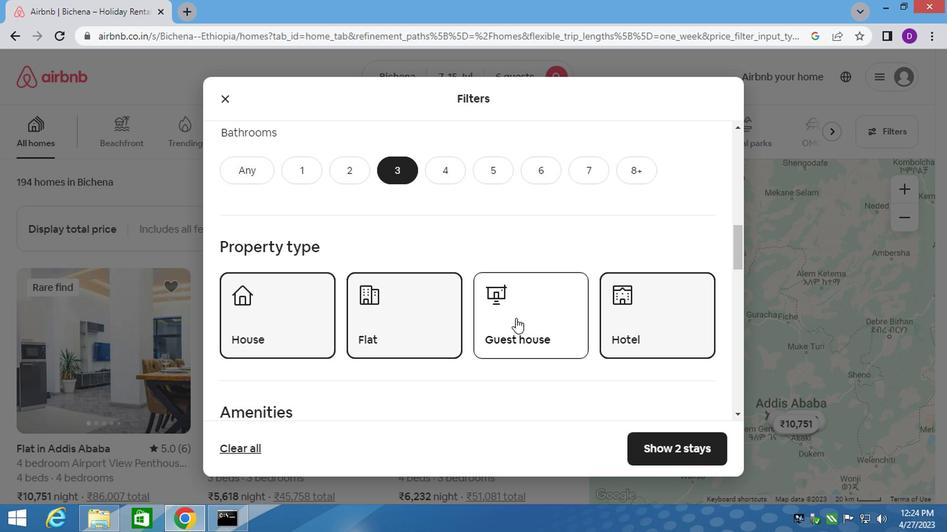 
Action: Mouse scrolled (480, 330) with delta (0, 0)
Screenshot: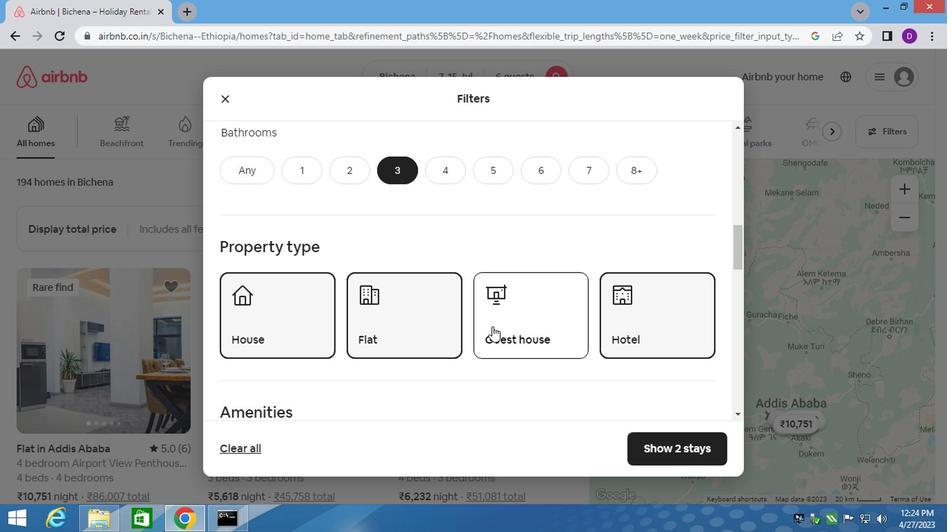 
Action: Mouse moved to (478, 335)
Screenshot: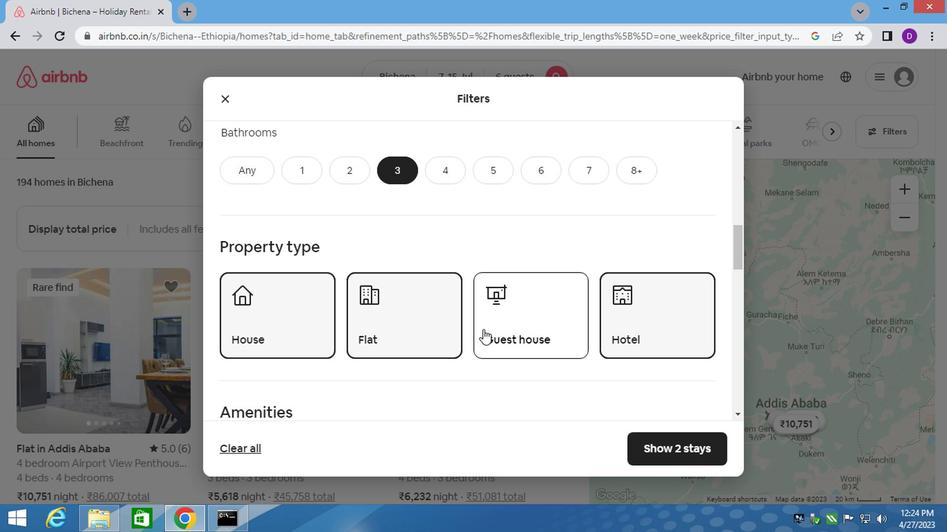 
Action: Mouse scrolled (480, 332) with delta (0, 0)
Screenshot: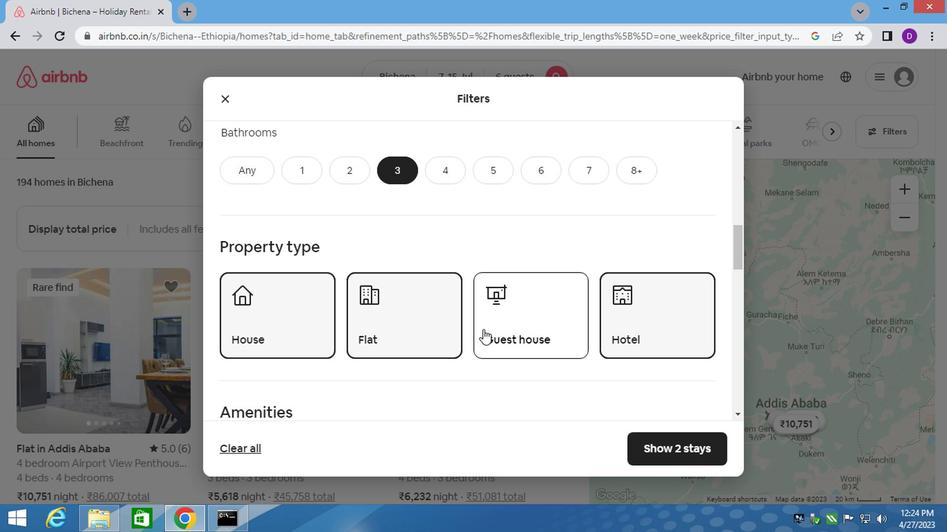 
Action: Mouse scrolled (479, 333) with delta (0, 0)
Screenshot: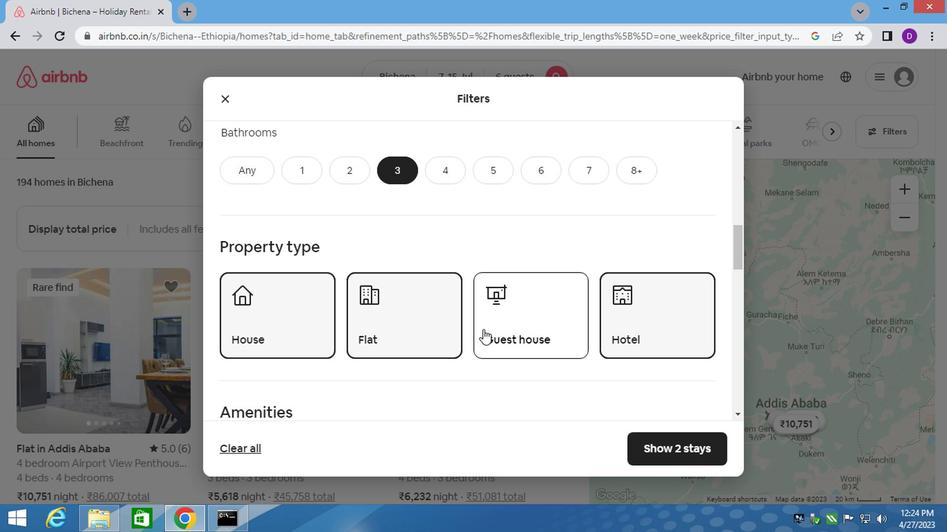 
Action: Mouse scrolled (478, 334) with delta (0, 0)
Screenshot: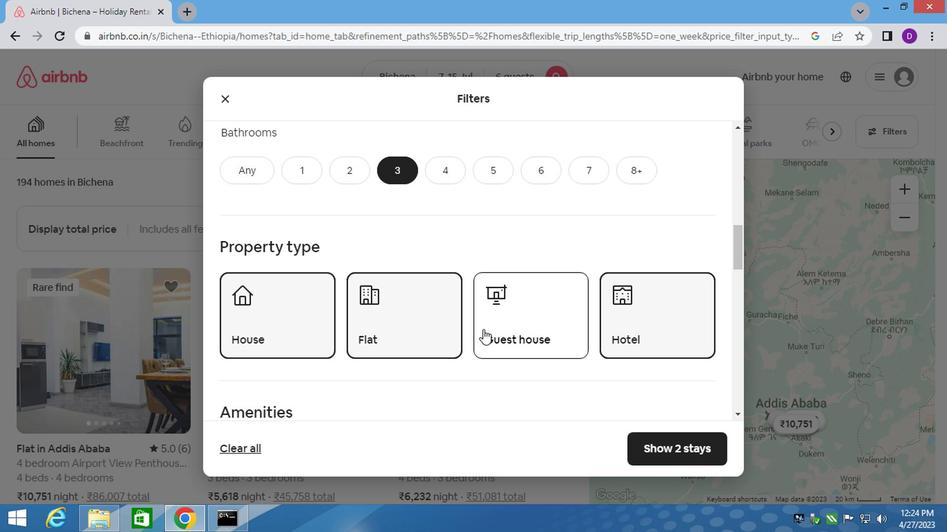 
Action: Mouse moved to (487, 336)
Screenshot: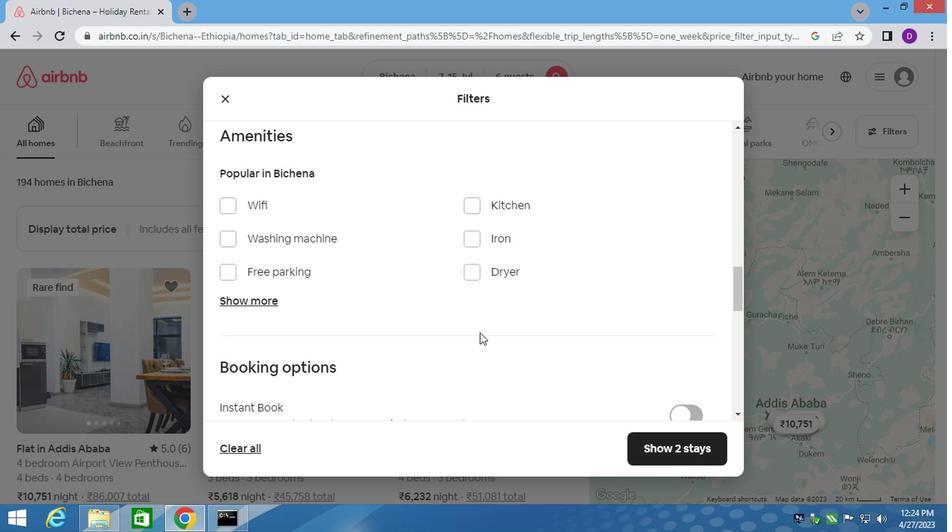 
Action: Mouse scrolled (487, 335) with delta (0, 0)
Screenshot: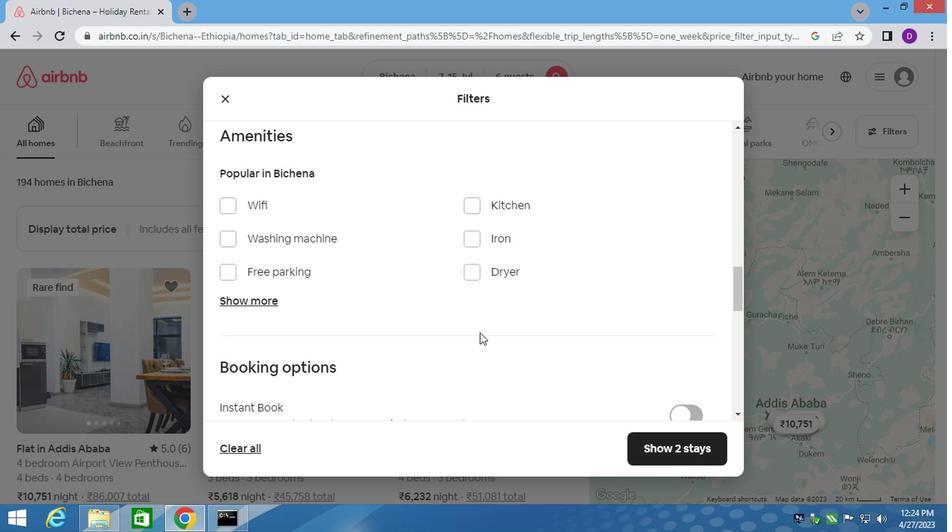
Action: Mouse moved to (490, 338)
Screenshot: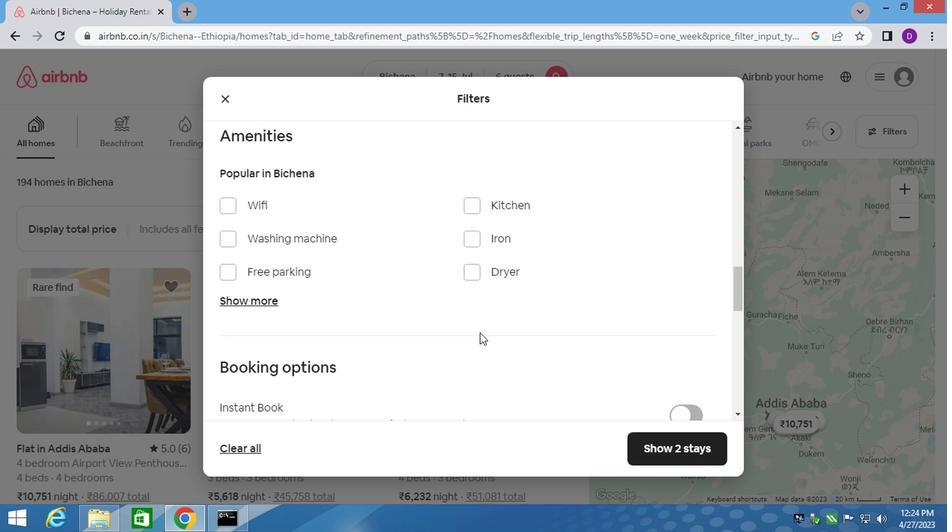 
Action: Mouse scrolled (490, 337) with delta (0, 0)
Screenshot: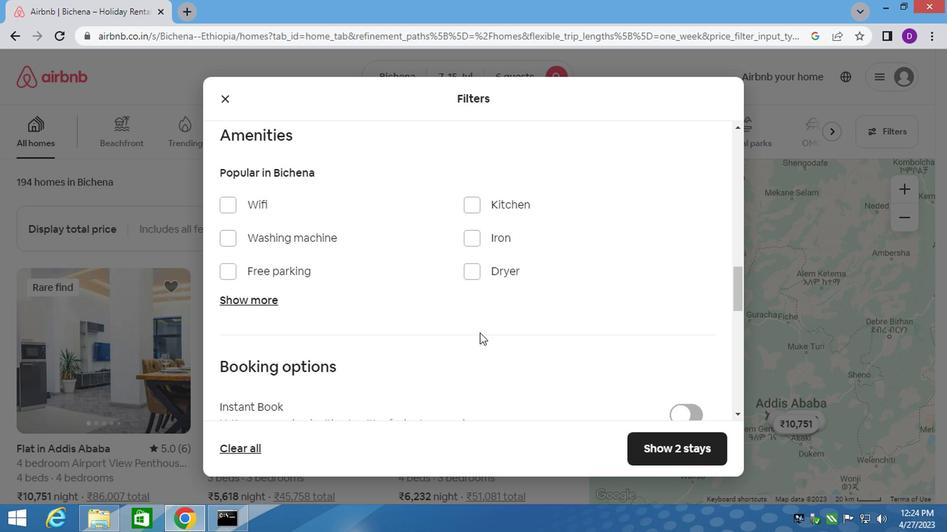 
Action: Mouse scrolled (490, 337) with delta (0, 0)
Screenshot: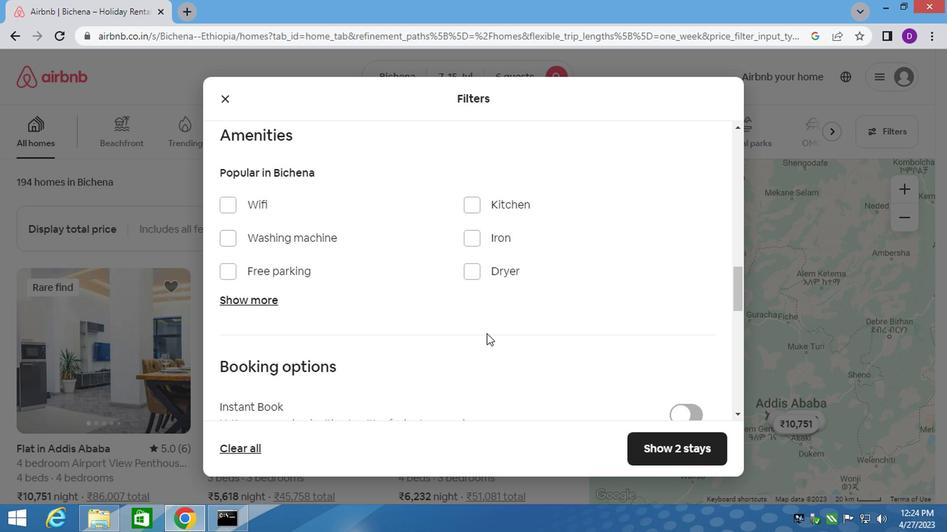 
Action: Mouse moved to (681, 261)
Screenshot: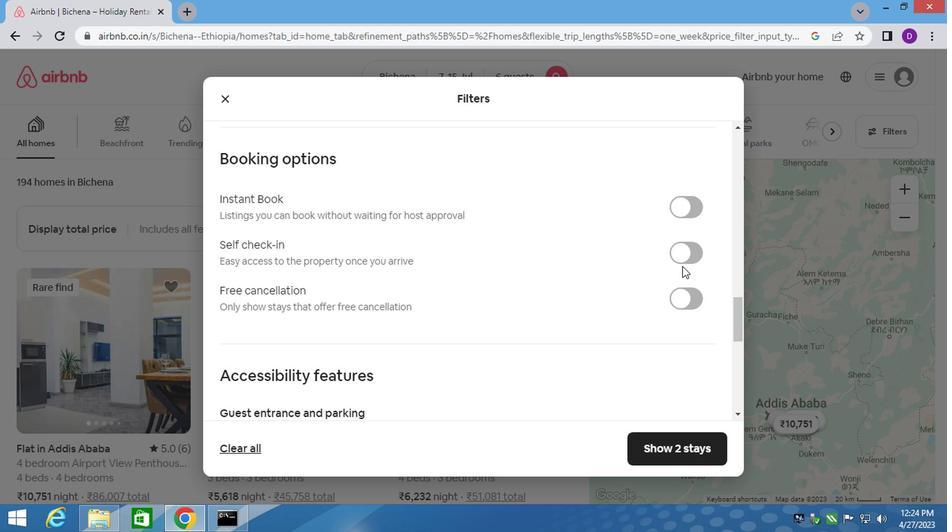 
Action: Mouse pressed left at (681, 261)
Screenshot: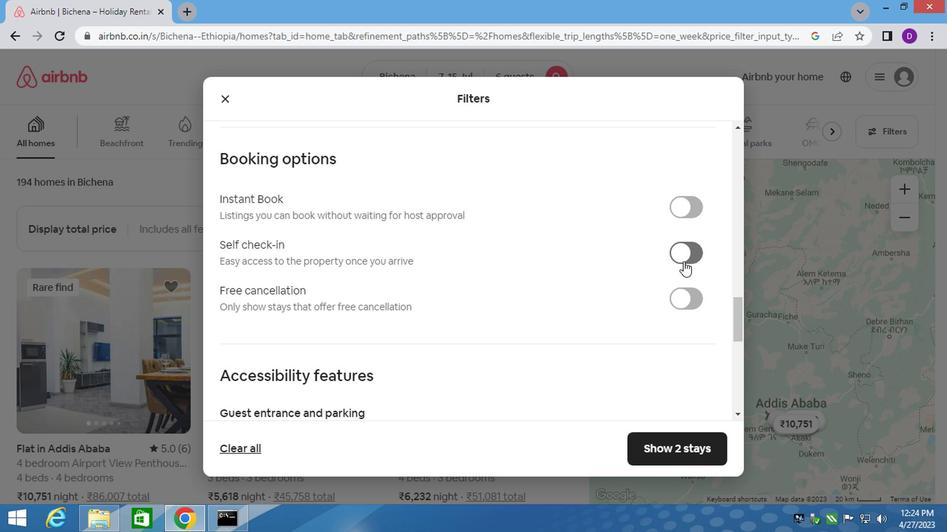 
Action: Mouse moved to (506, 313)
Screenshot: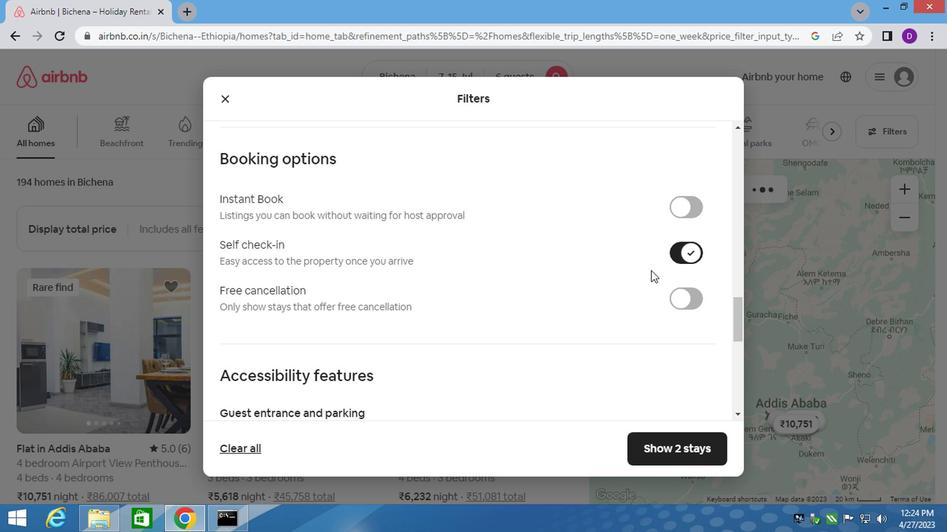 
Action: Mouse scrolled (506, 313) with delta (0, 0)
Screenshot: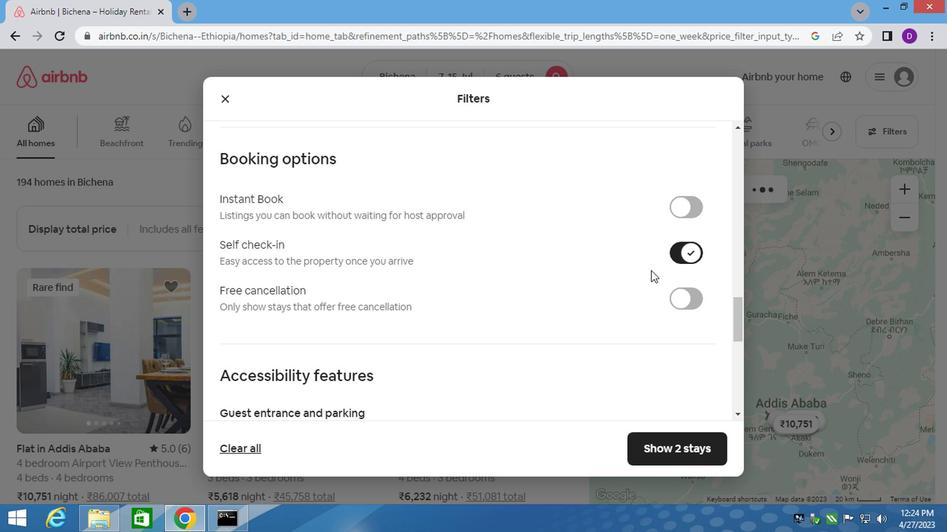 
Action: Mouse moved to (504, 317)
Screenshot: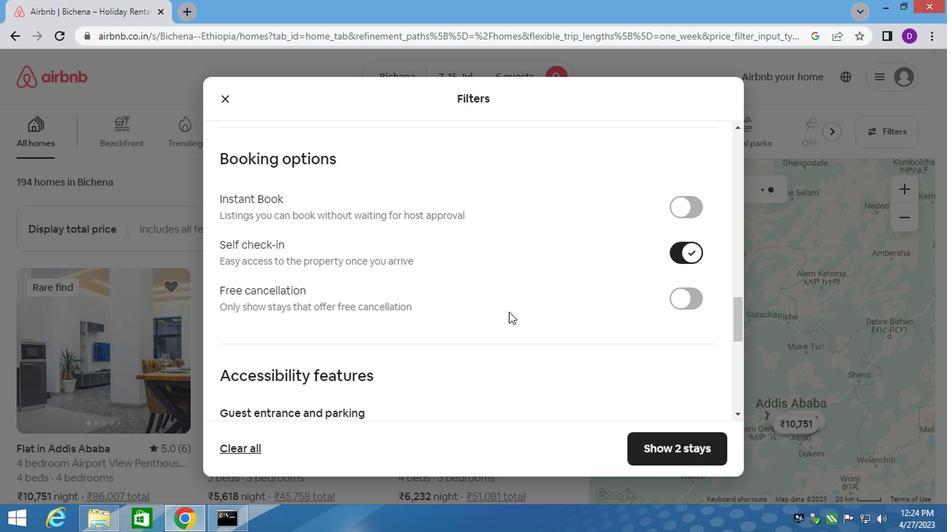 
Action: Mouse scrolled (505, 315) with delta (0, 0)
Screenshot: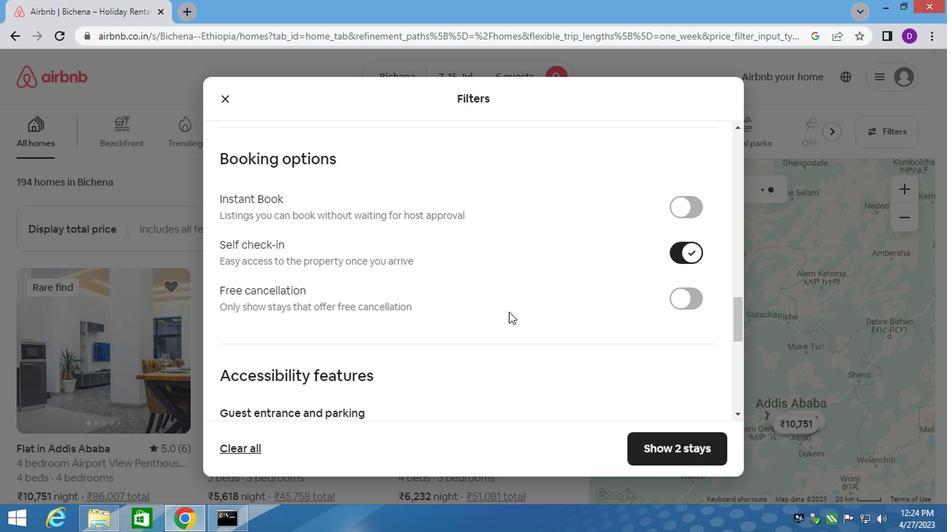 
Action: Mouse moved to (504, 318)
Screenshot: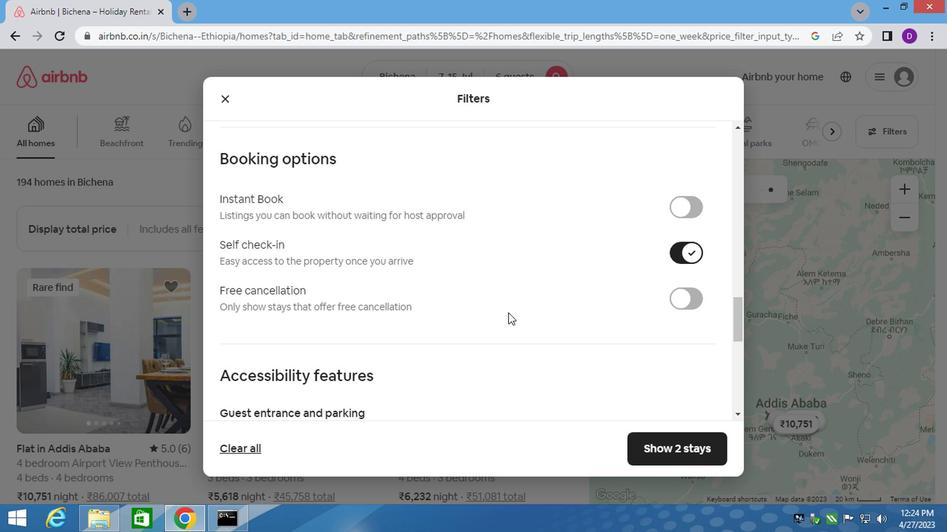 
Action: Mouse scrolled (505, 315) with delta (0, 0)
Screenshot: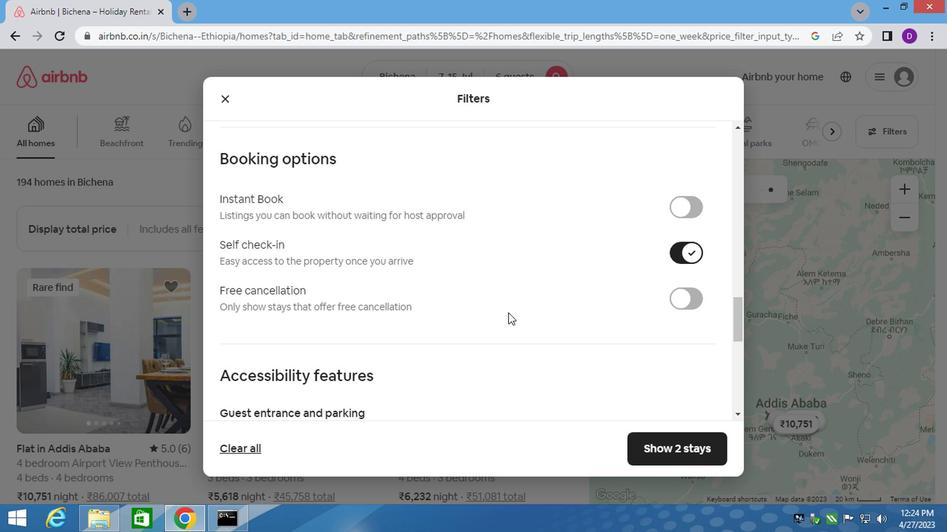 
Action: Mouse moved to (504, 318)
Screenshot: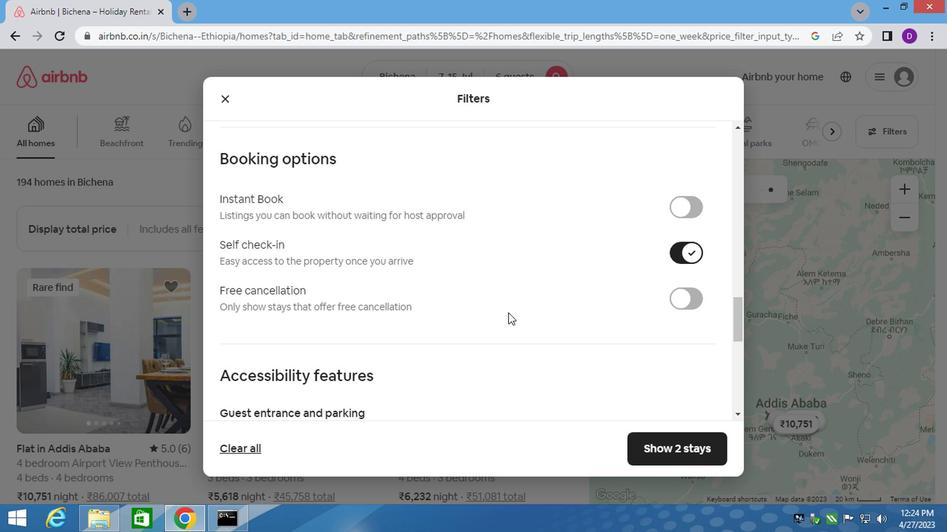 
Action: Mouse scrolled (504, 317) with delta (0, 0)
Screenshot: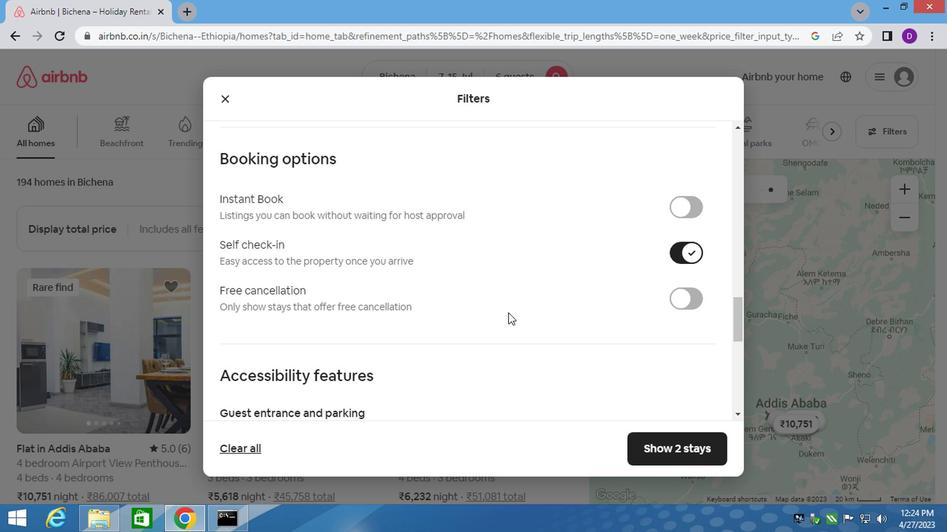 
Action: Mouse moved to (504, 318)
Screenshot: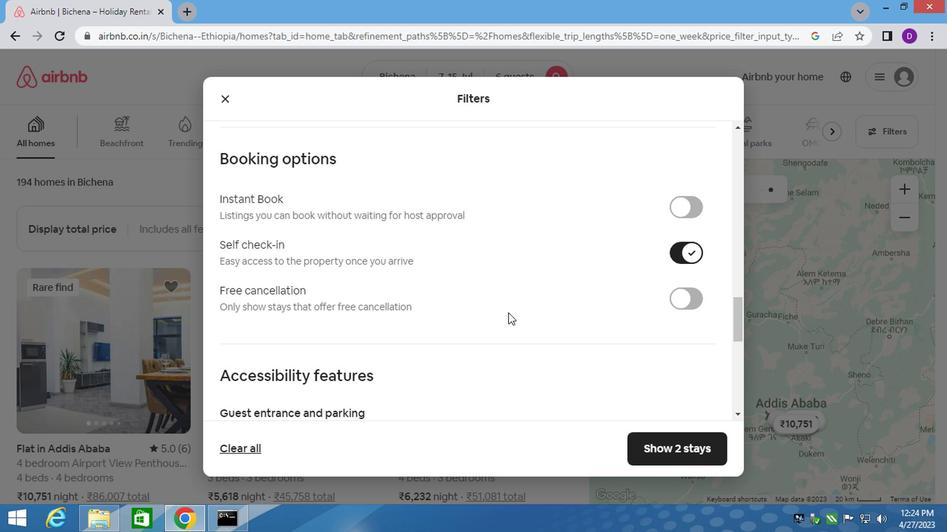 
Action: Mouse scrolled (504, 317) with delta (0, 0)
Screenshot: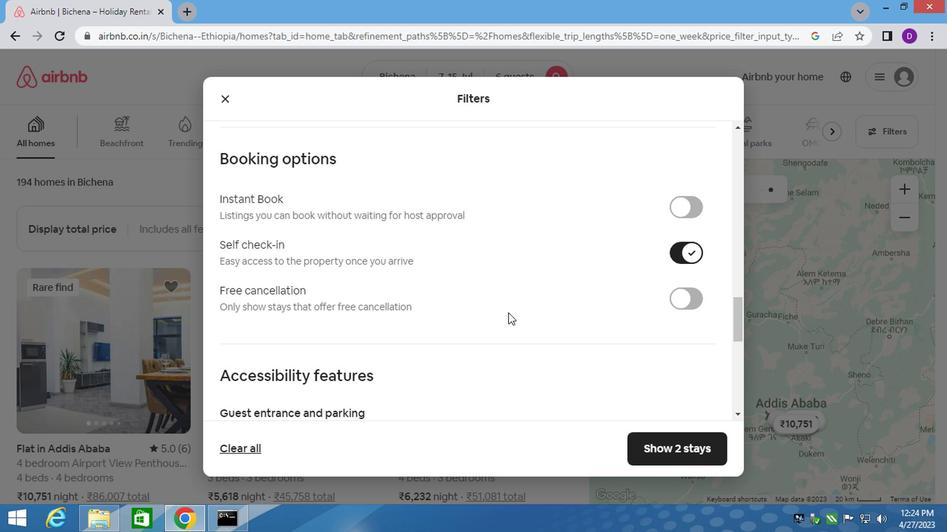 
Action: Mouse scrolled (504, 318) with delta (0, 0)
Screenshot: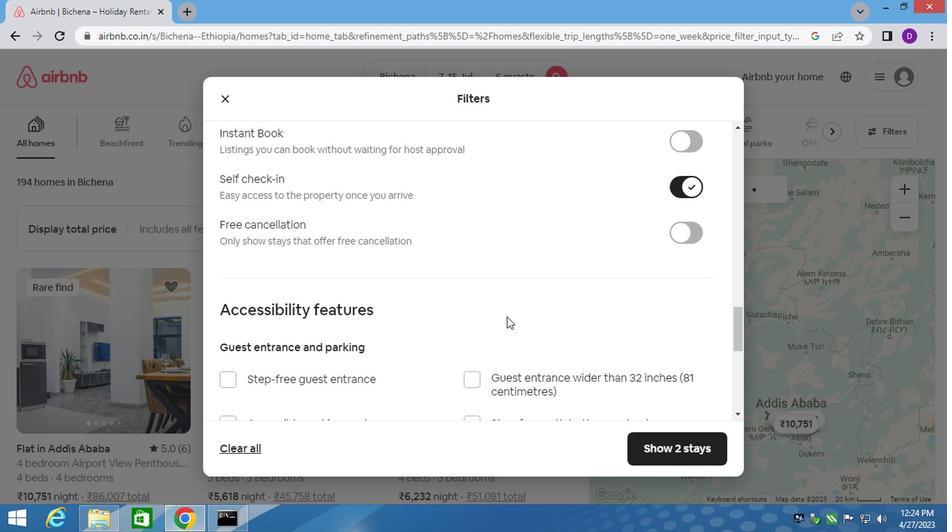 
Action: Mouse scrolled (504, 318) with delta (0, 0)
Screenshot: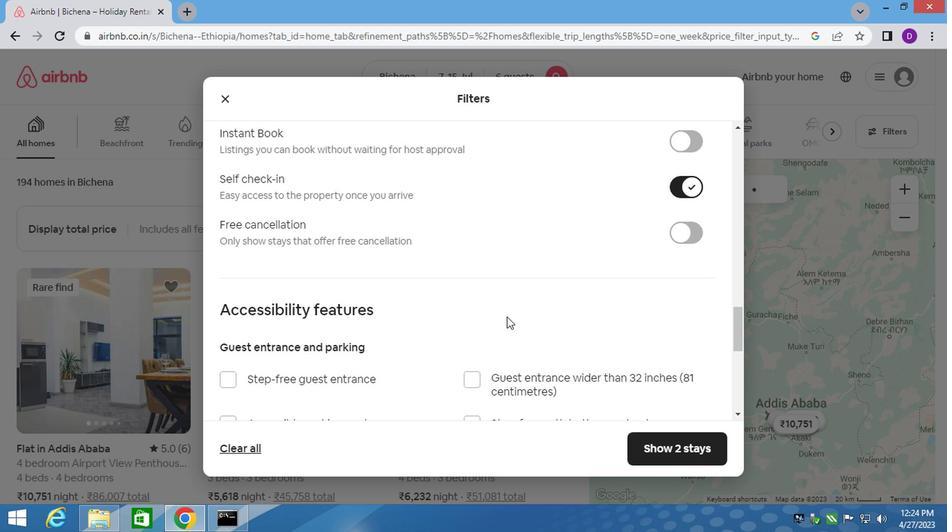 
Action: Mouse scrolled (504, 318) with delta (0, 0)
Screenshot: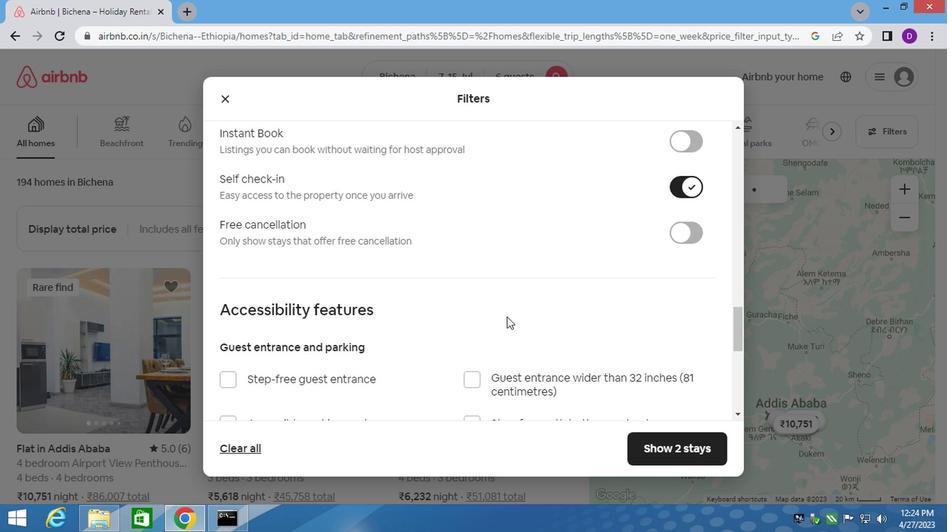 
Action: Mouse scrolled (504, 318) with delta (0, 0)
Screenshot: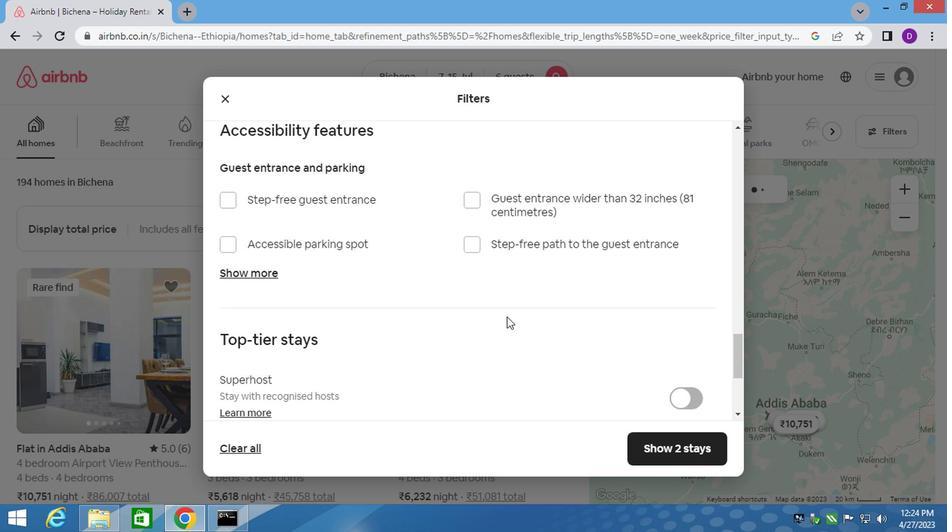 
Action: Mouse scrolled (504, 318) with delta (0, 0)
Screenshot: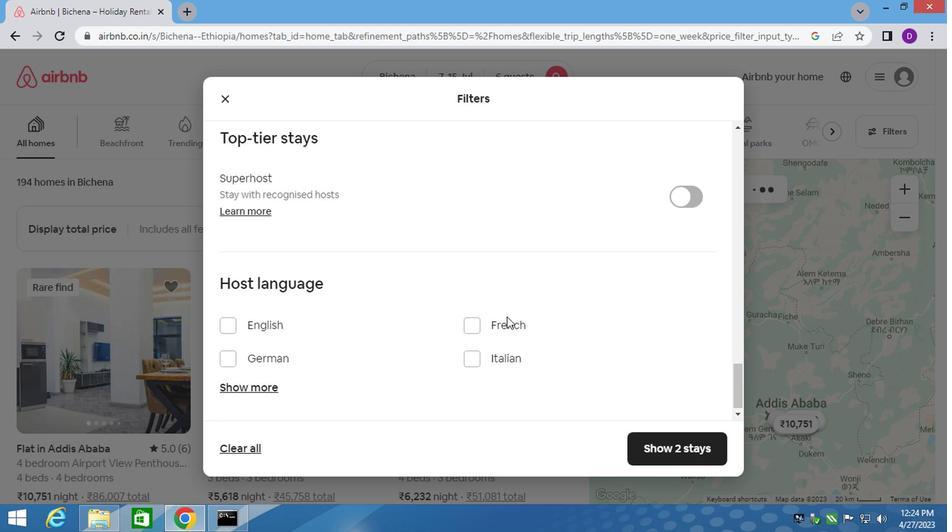 
Action: Mouse scrolled (504, 318) with delta (0, 0)
Screenshot: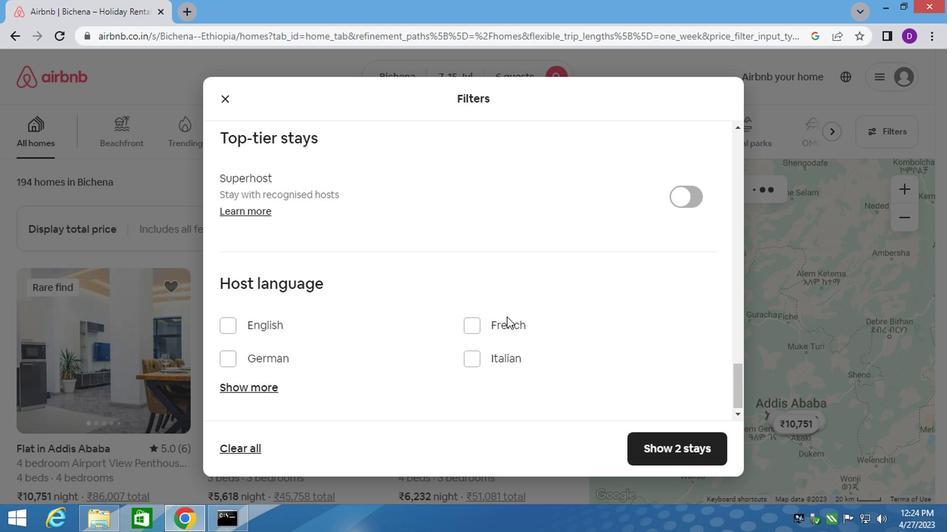 
Action: Mouse scrolled (504, 318) with delta (0, 0)
Screenshot: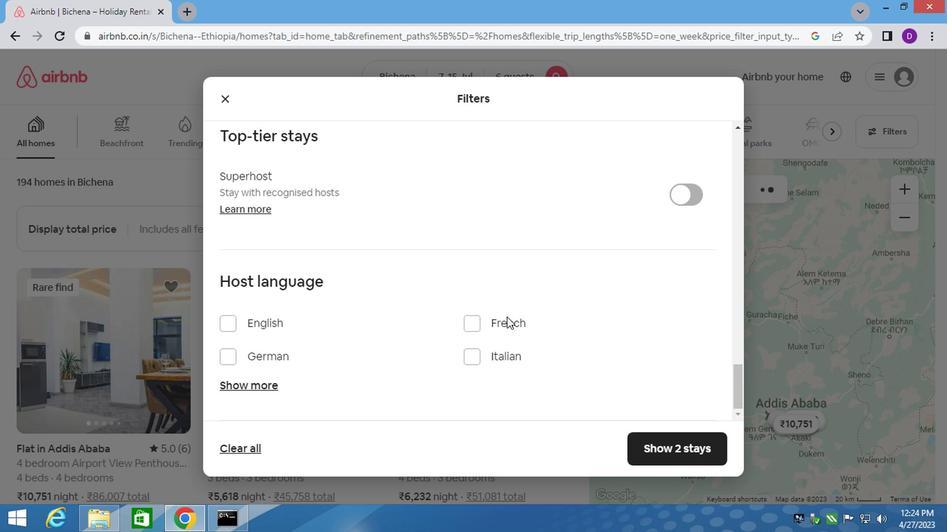 
Action: Mouse scrolled (504, 318) with delta (0, 0)
Screenshot: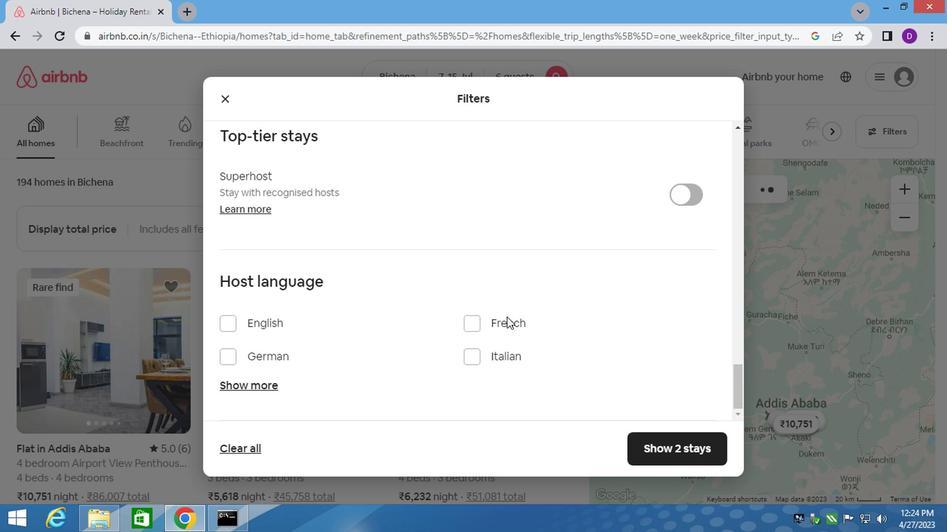 
Action: Mouse scrolled (504, 318) with delta (0, 0)
Screenshot: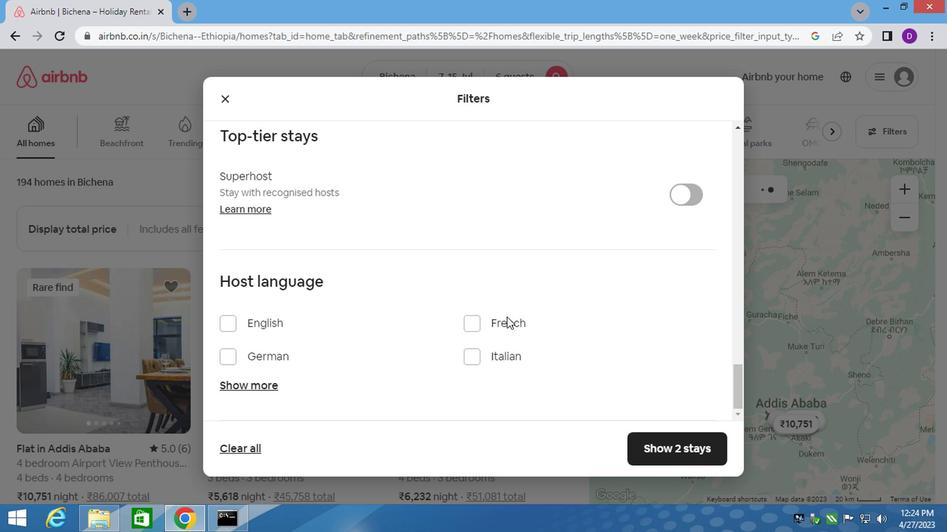 
Action: Mouse moved to (230, 325)
Screenshot: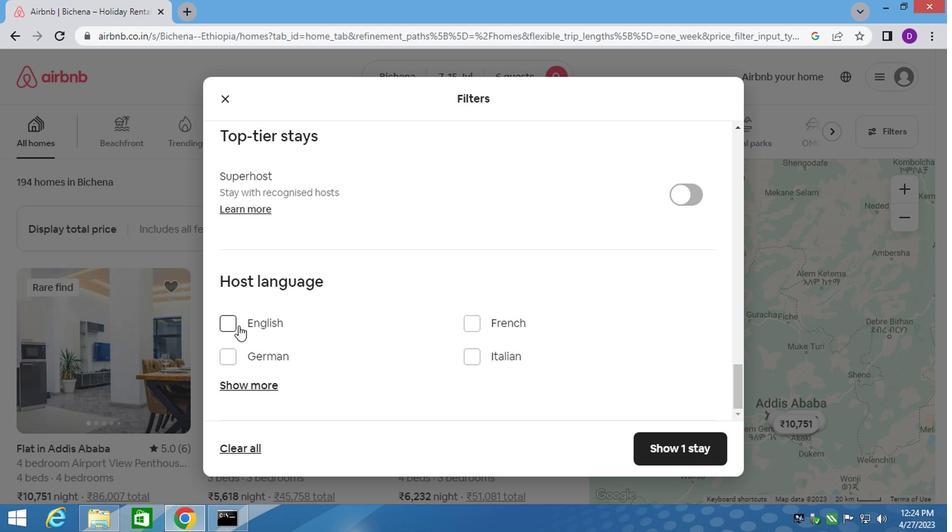 
Action: Mouse pressed left at (230, 325)
Screenshot: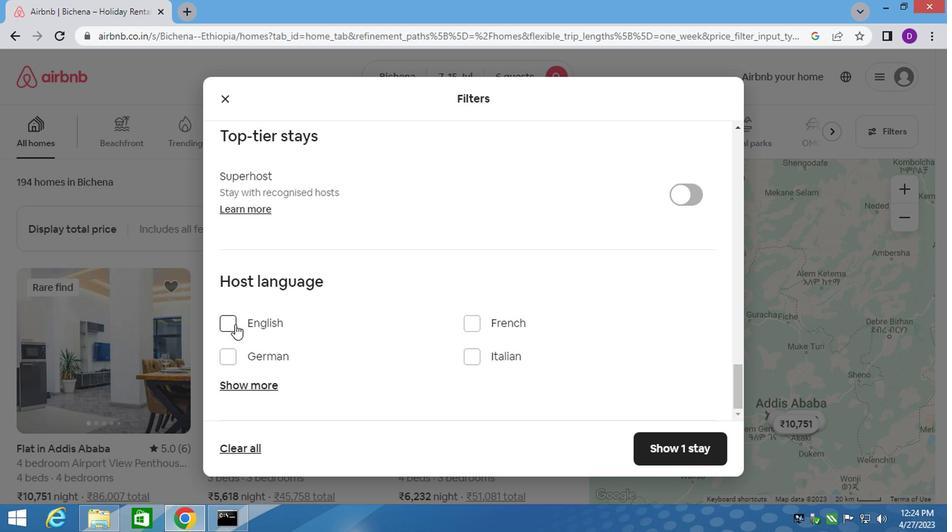 
Action: Mouse moved to (659, 450)
Screenshot: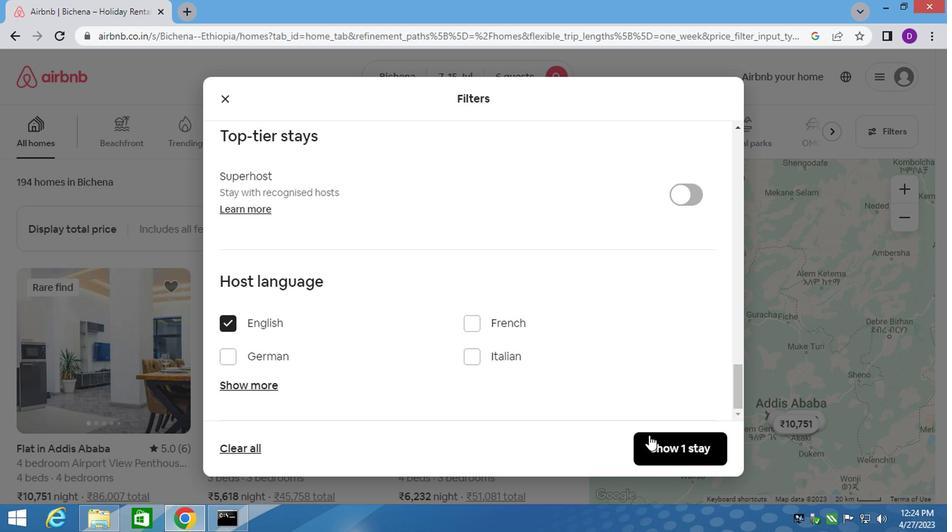 
Action: Mouse pressed left at (659, 450)
Screenshot: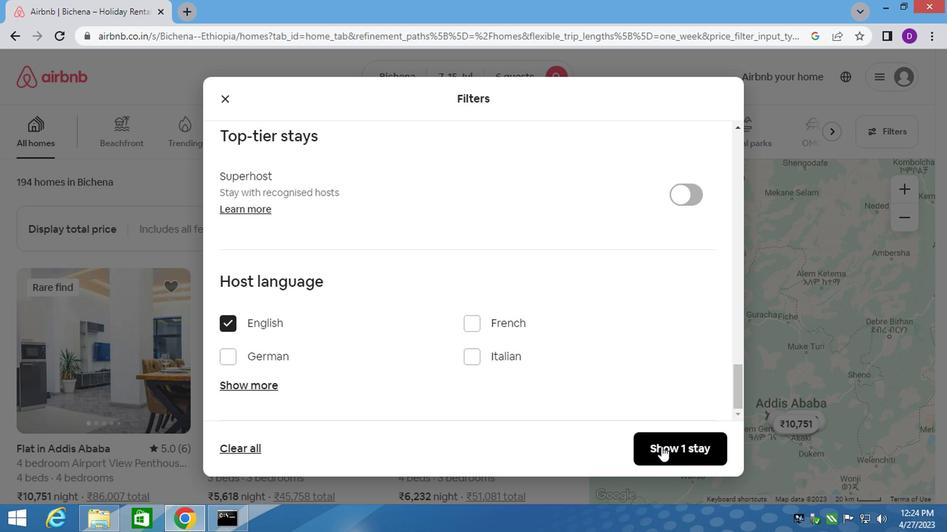 
Action: Mouse moved to (407, 236)
Screenshot: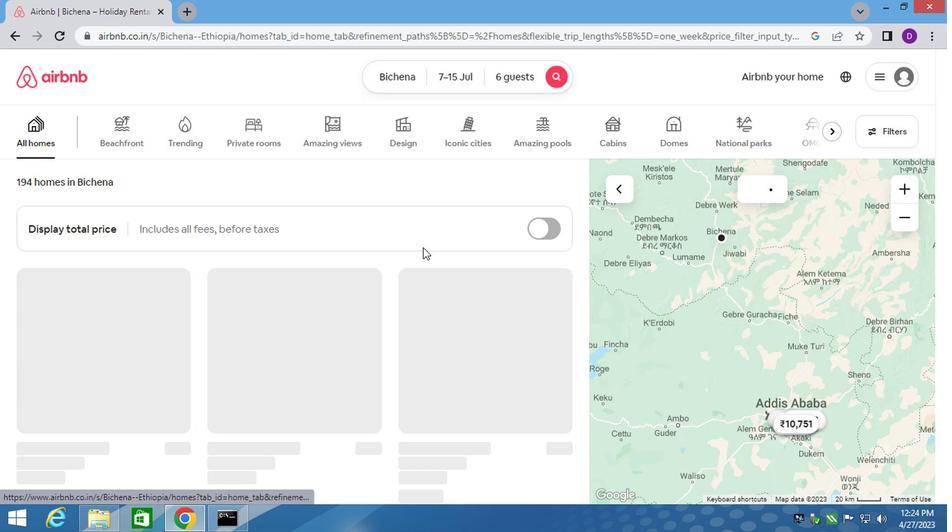 
